 Task: Prepare the "Forgot password" page settings.
Action: Mouse moved to (1294, 94)
Screenshot: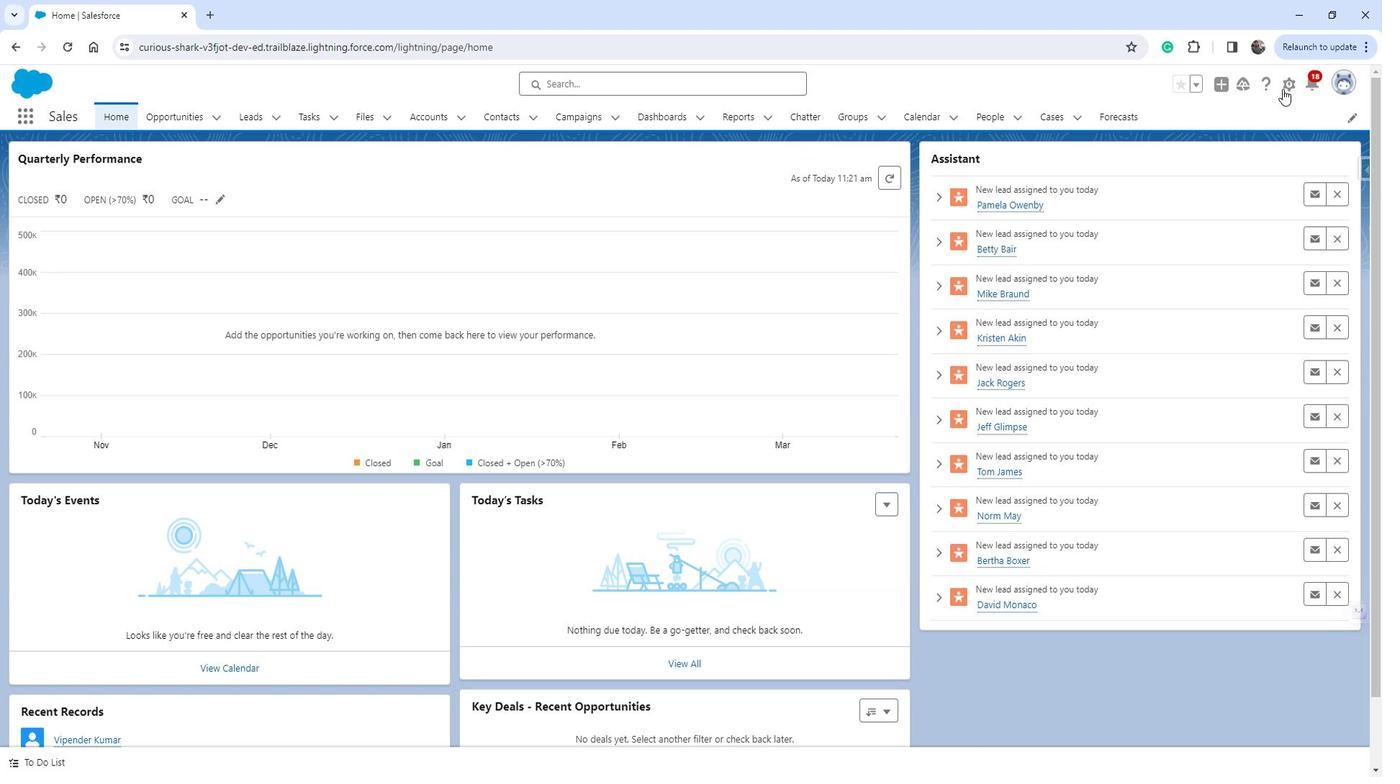
Action: Mouse pressed left at (1294, 94)
Screenshot: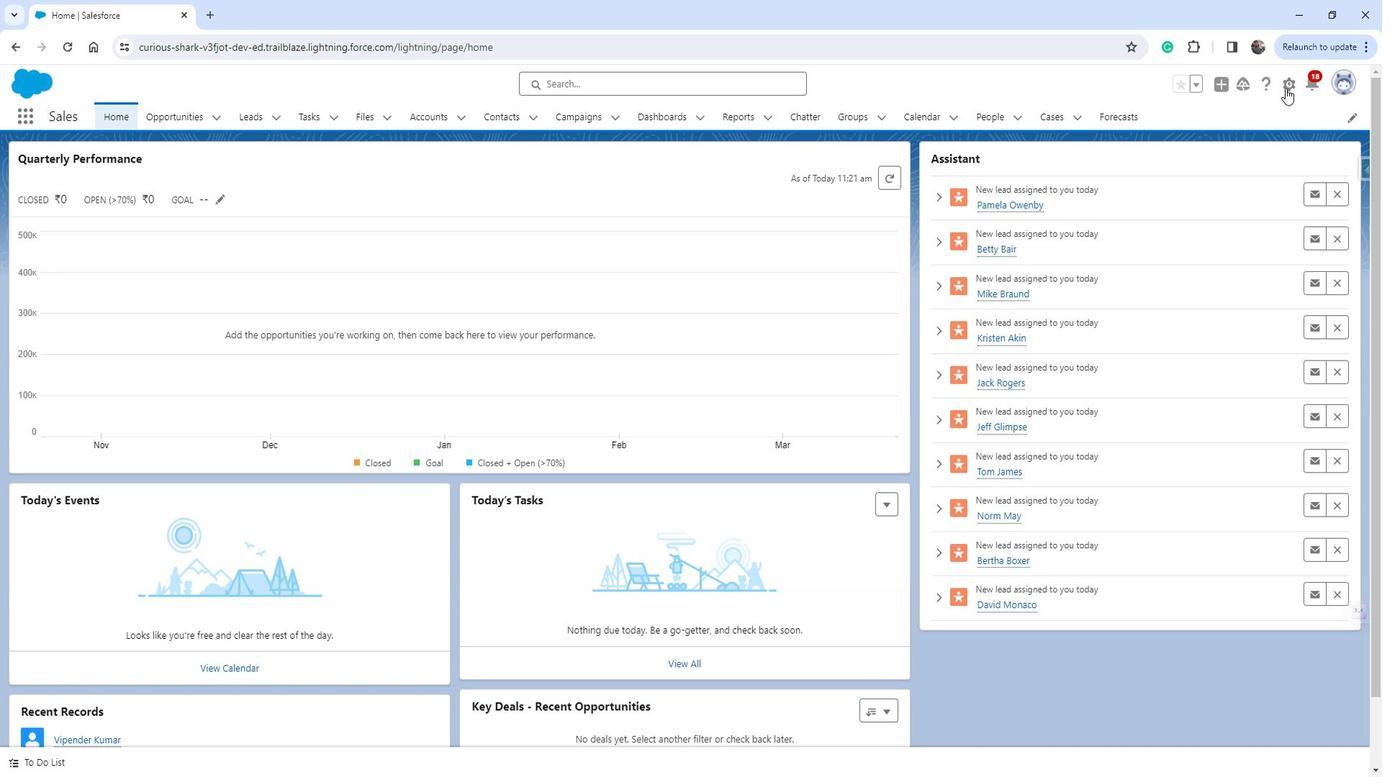 
Action: Mouse moved to (1233, 148)
Screenshot: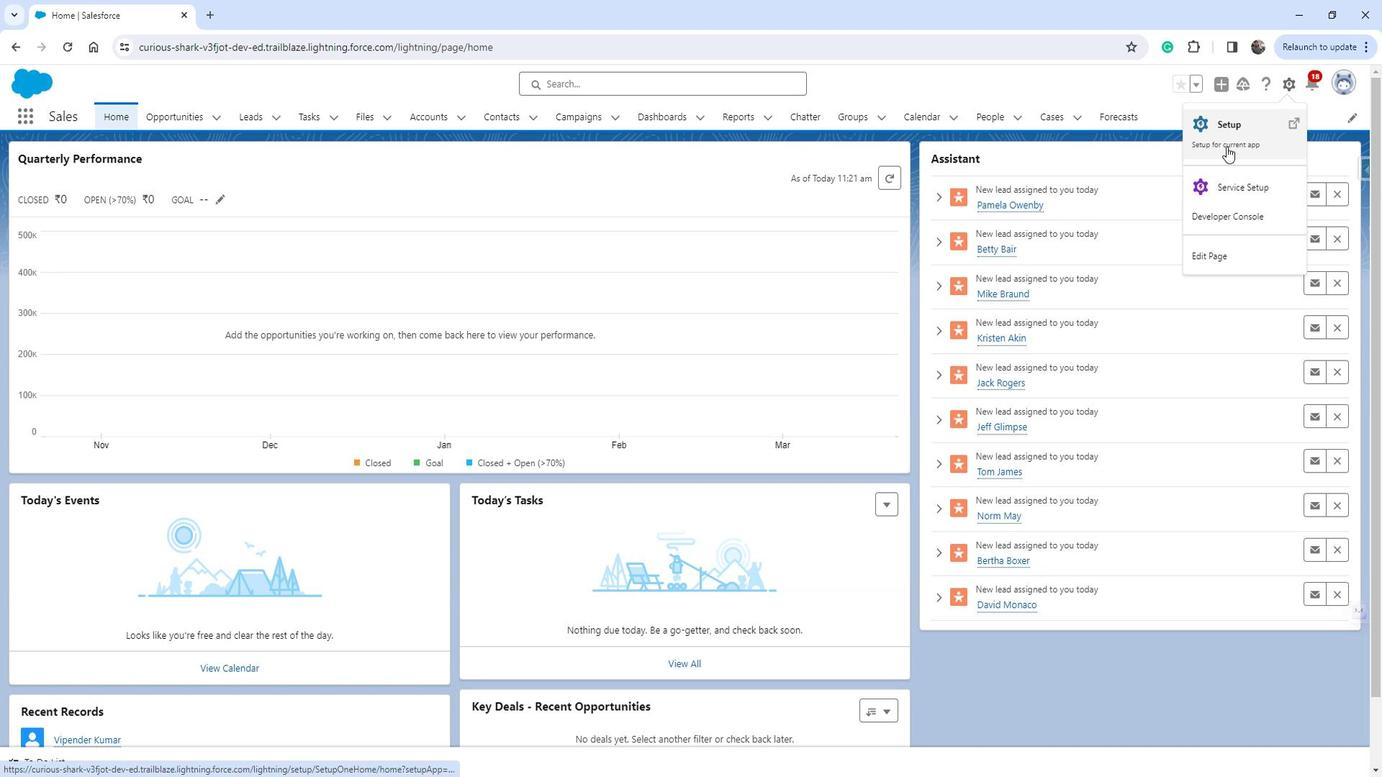 
Action: Mouse pressed left at (1233, 148)
Screenshot: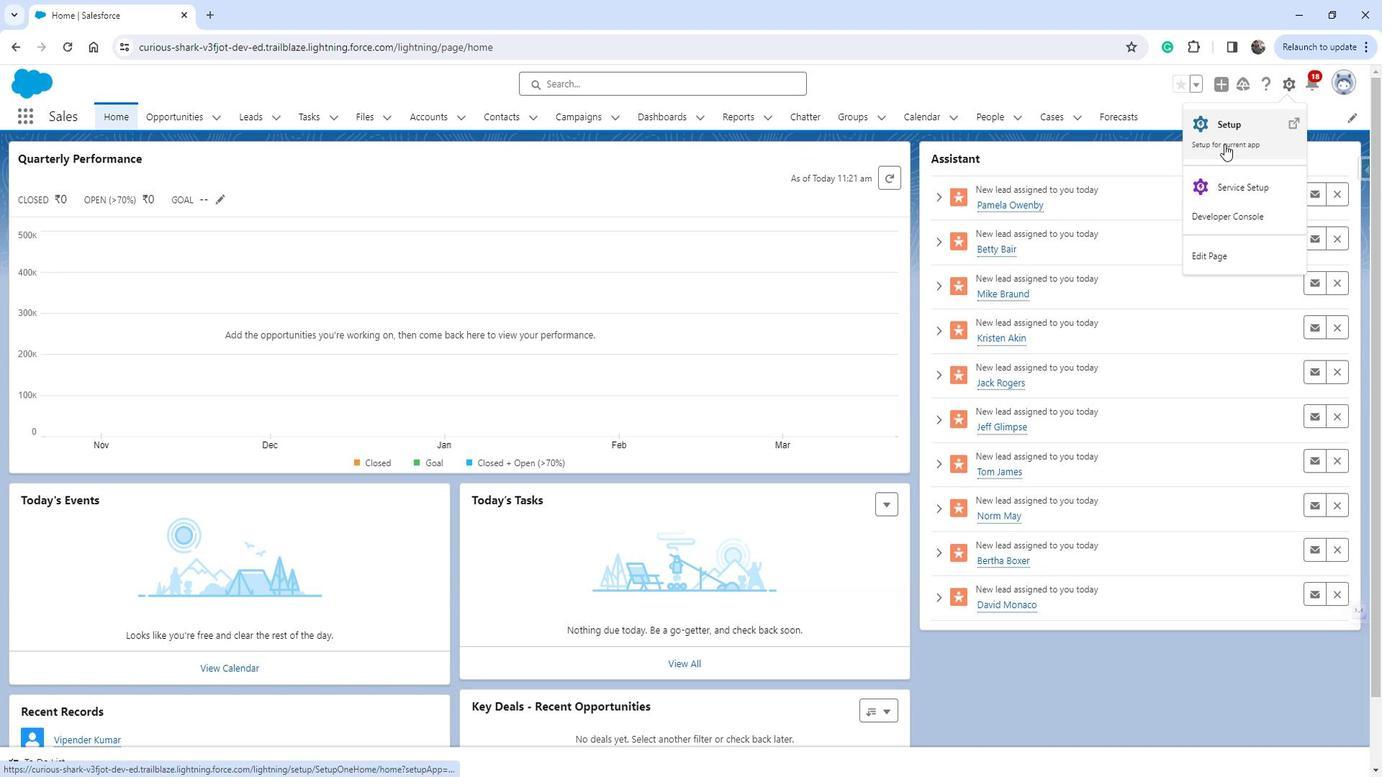 
Action: Mouse moved to (107, 536)
Screenshot: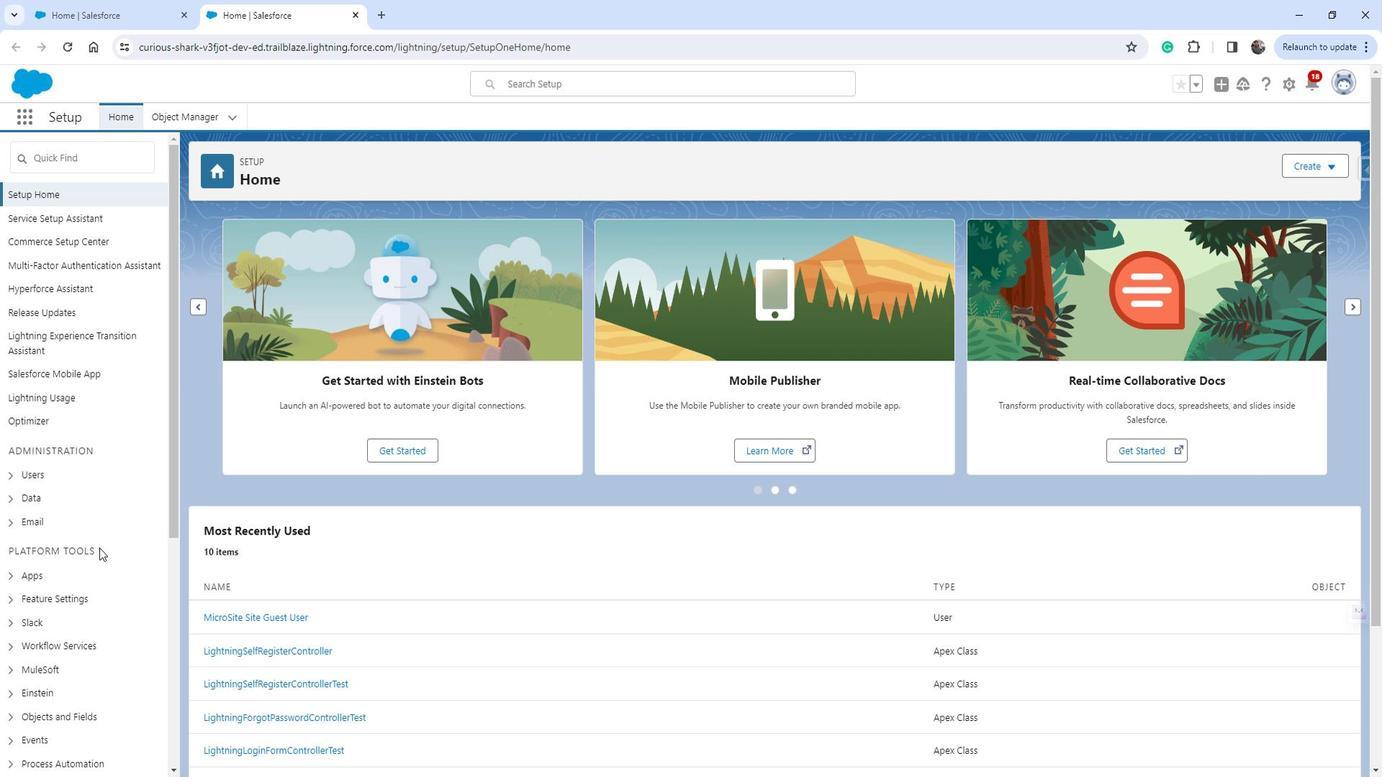 
Action: Mouse scrolled (107, 536) with delta (0, 0)
Screenshot: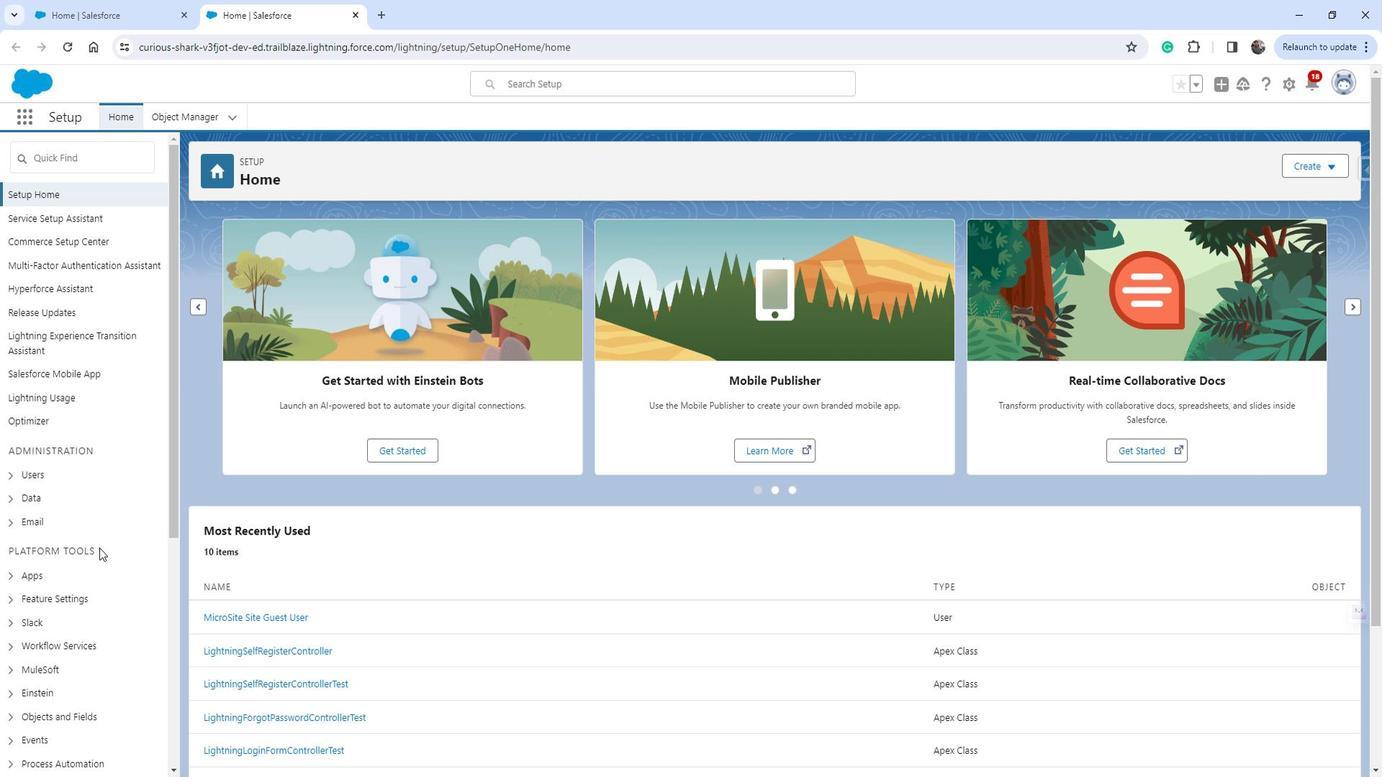 
Action: Mouse moved to (23, 512)
Screenshot: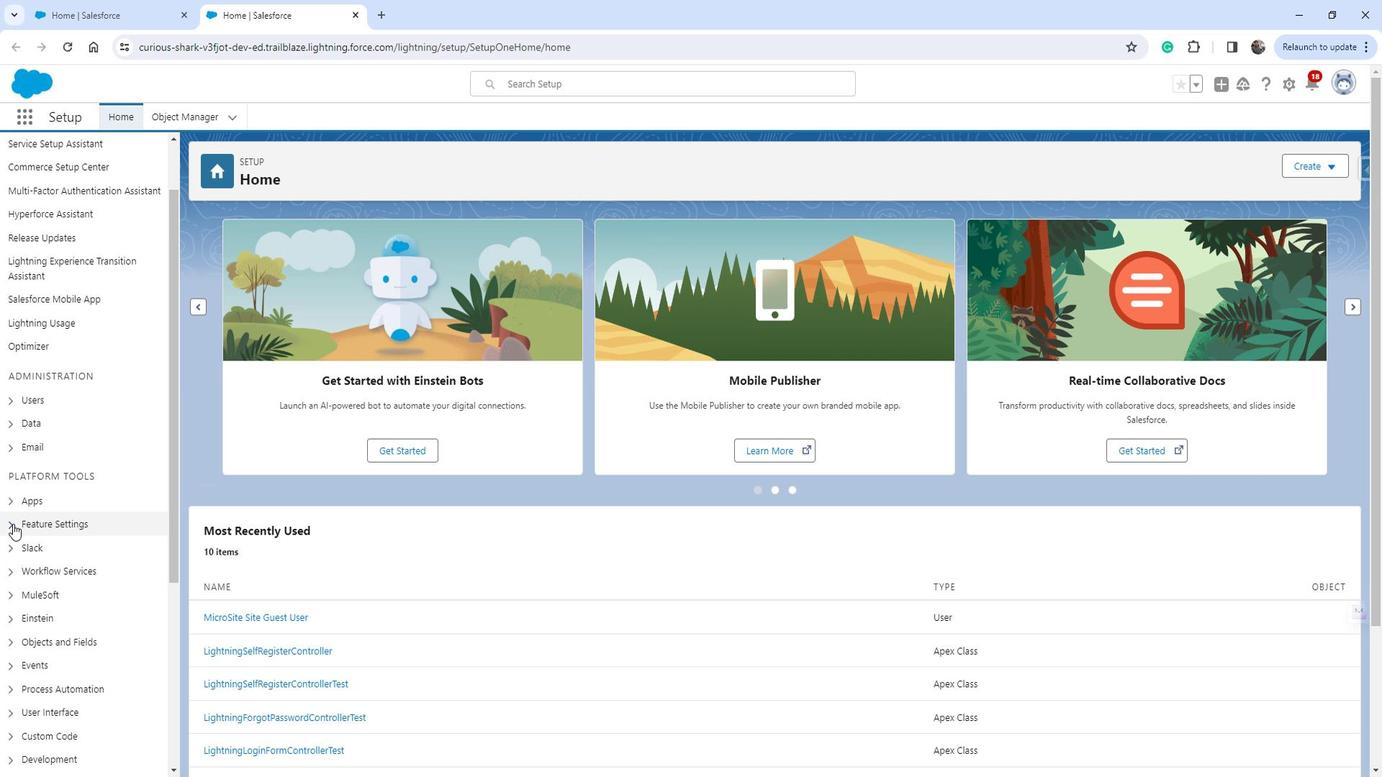 
Action: Mouse pressed left at (23, 512)
Screenshot: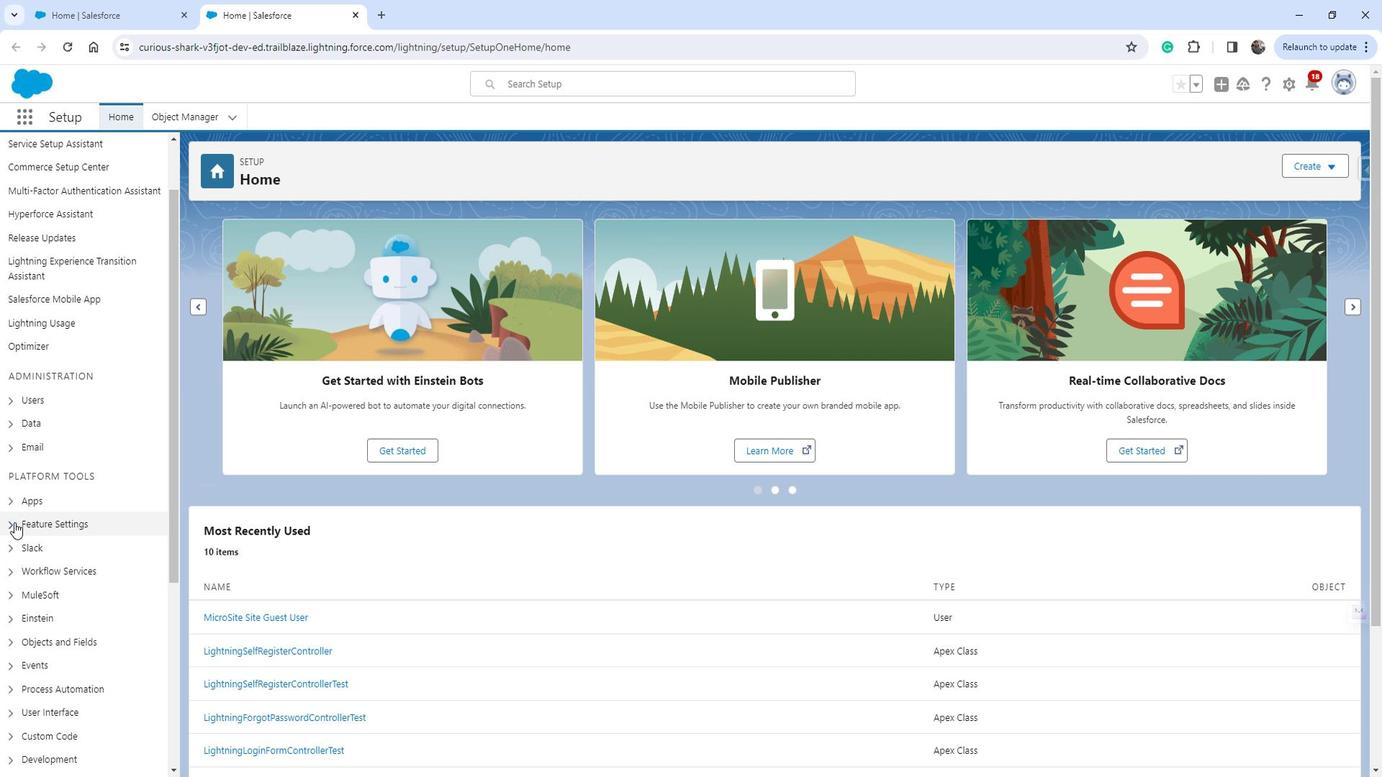 
Action: Mouse moved to (34, 624)
Screenshot: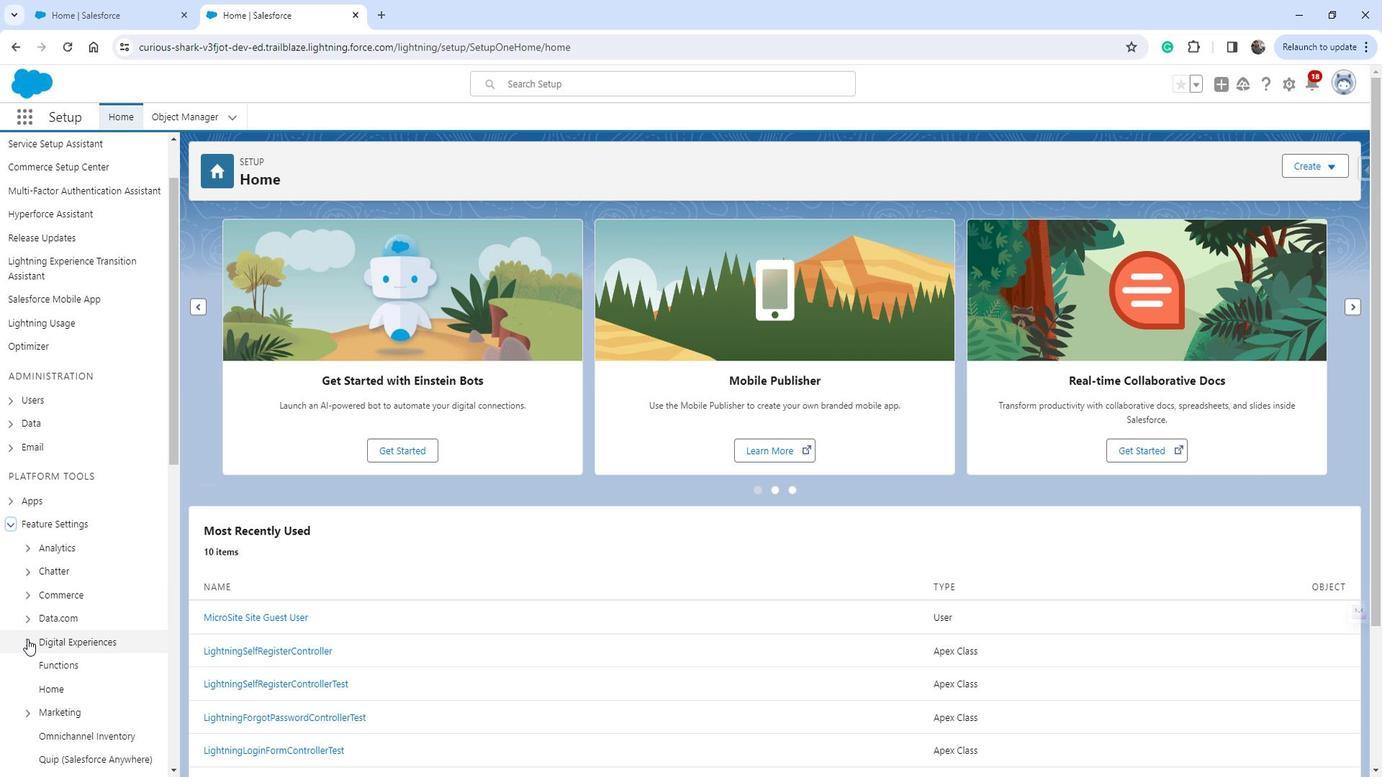 
Action: Mouse pressed left at (34, 624)
Screenshot: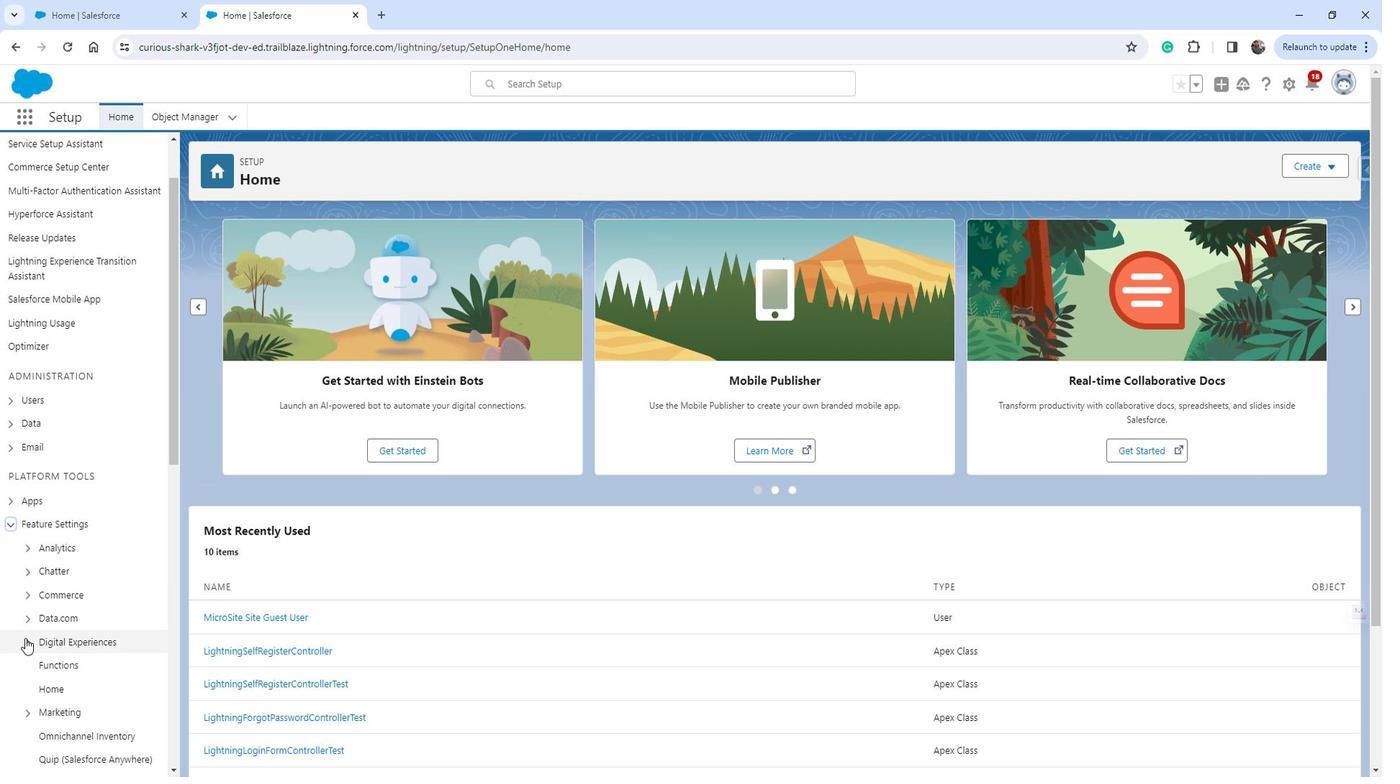 
Action: Mouse moved to (120, 607)
Screenshot: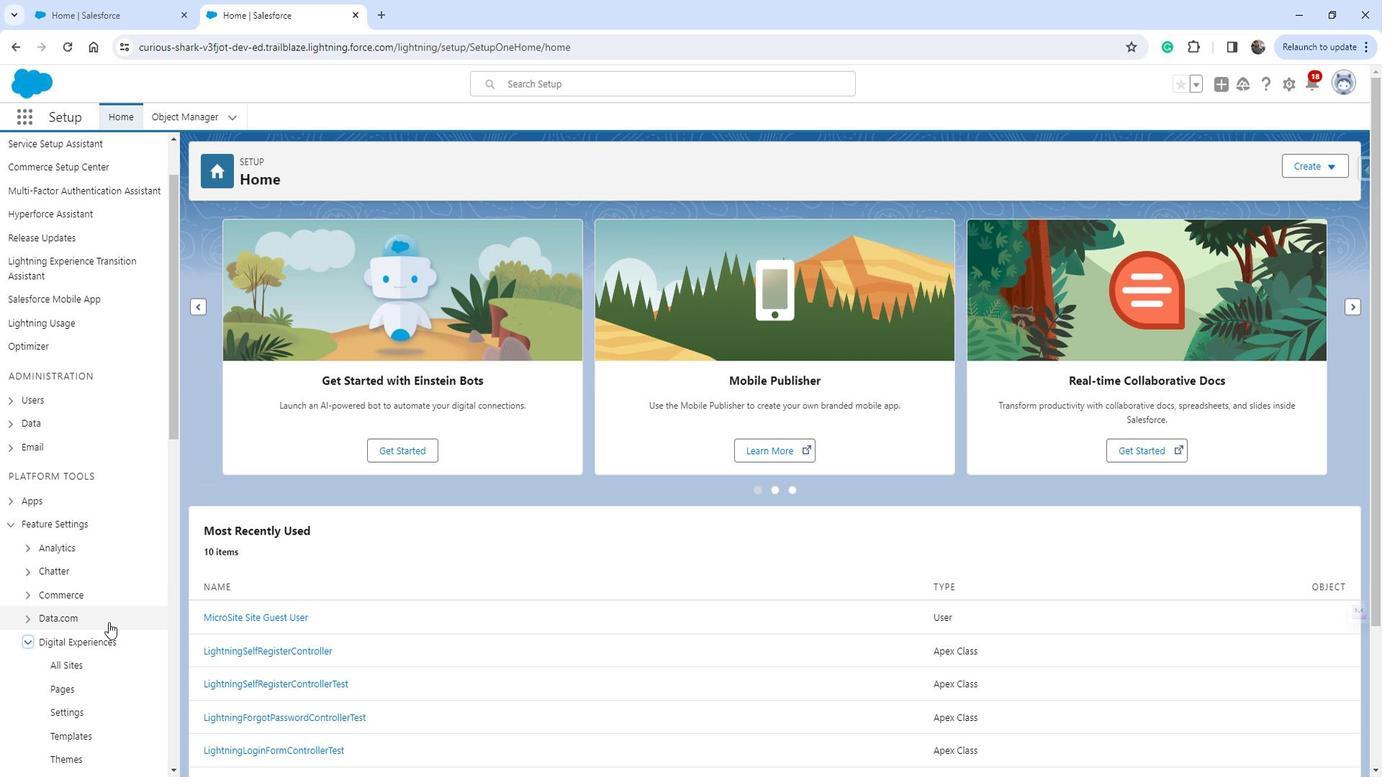 
Action: Mouse scrolled (120, 606) with delta (0, 0)
Screenshot: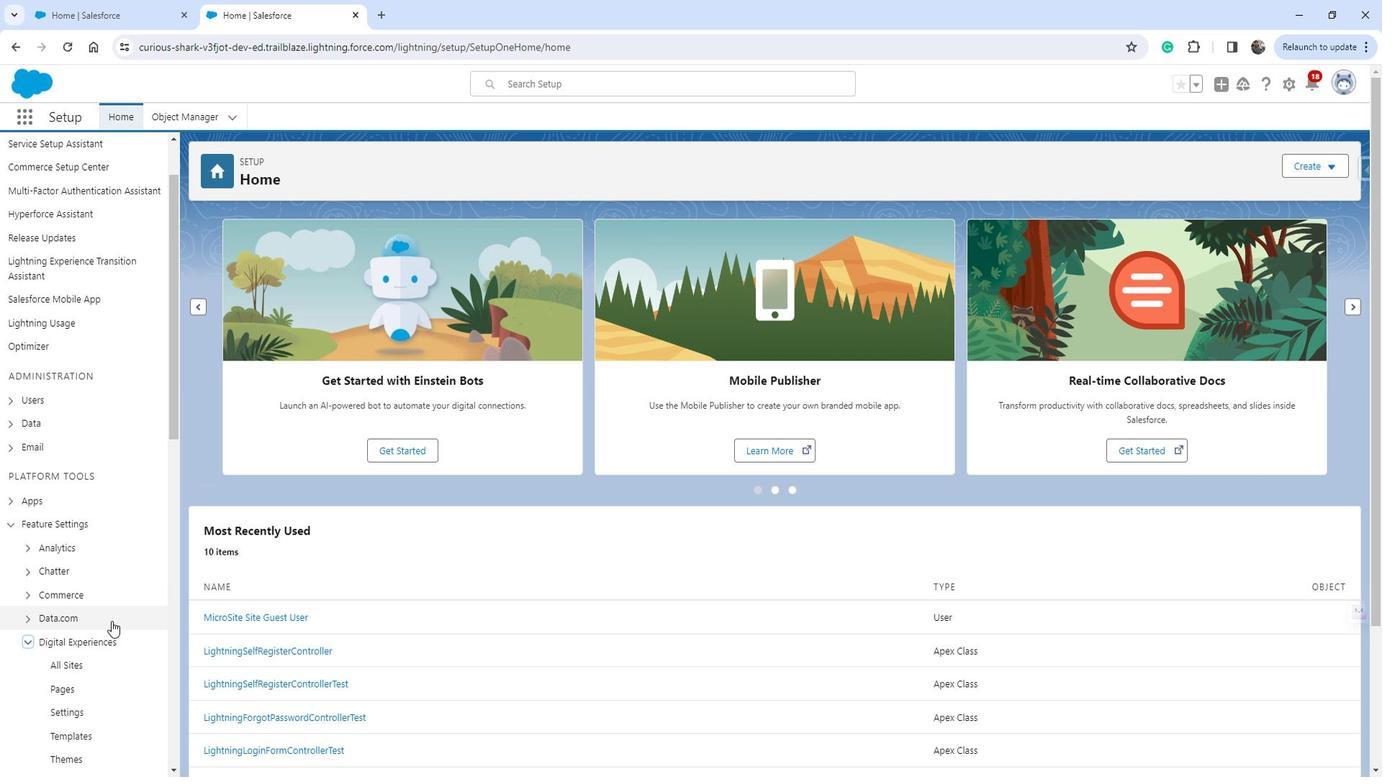 
Action: Mouse scrolled (120, 606) with delta (0, 0)
Screenshot: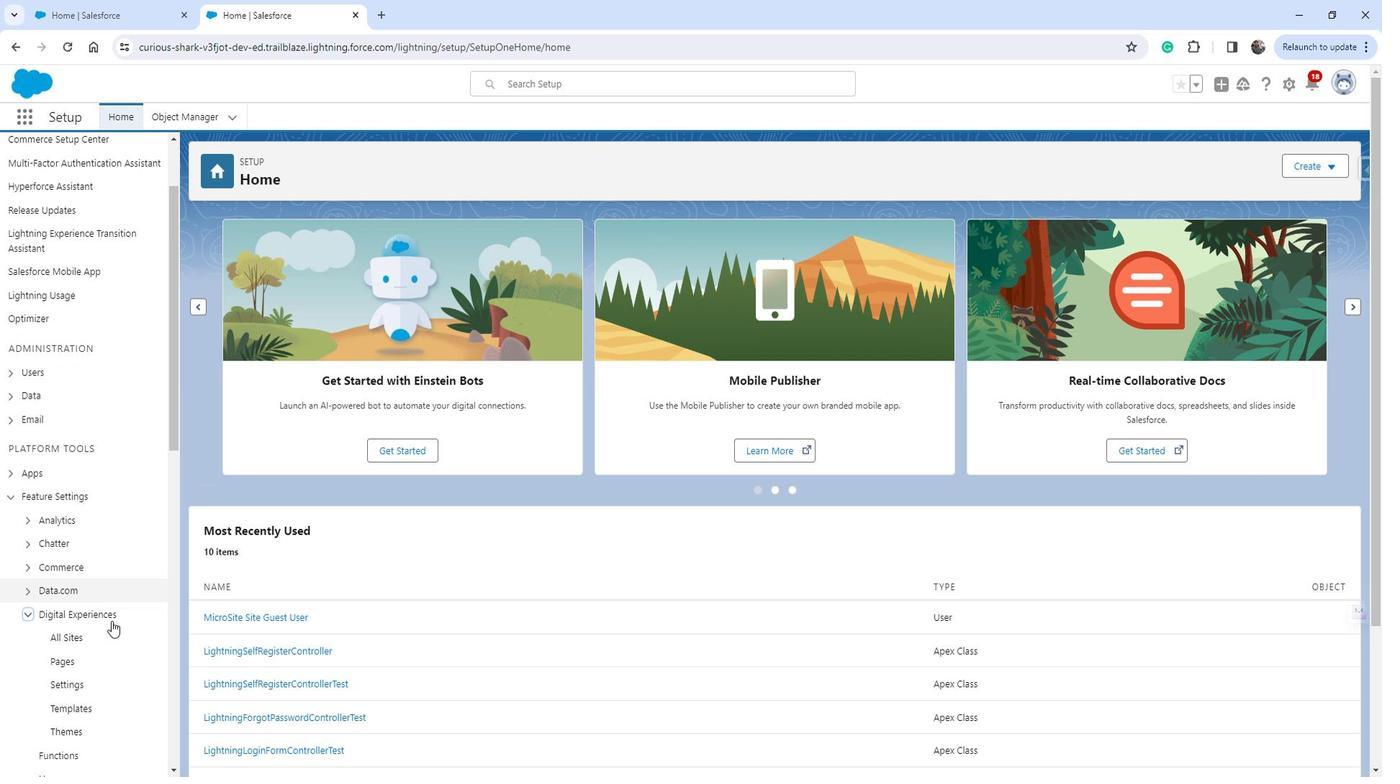 
Action: Mouse moved to (77, 506)
Screenshot: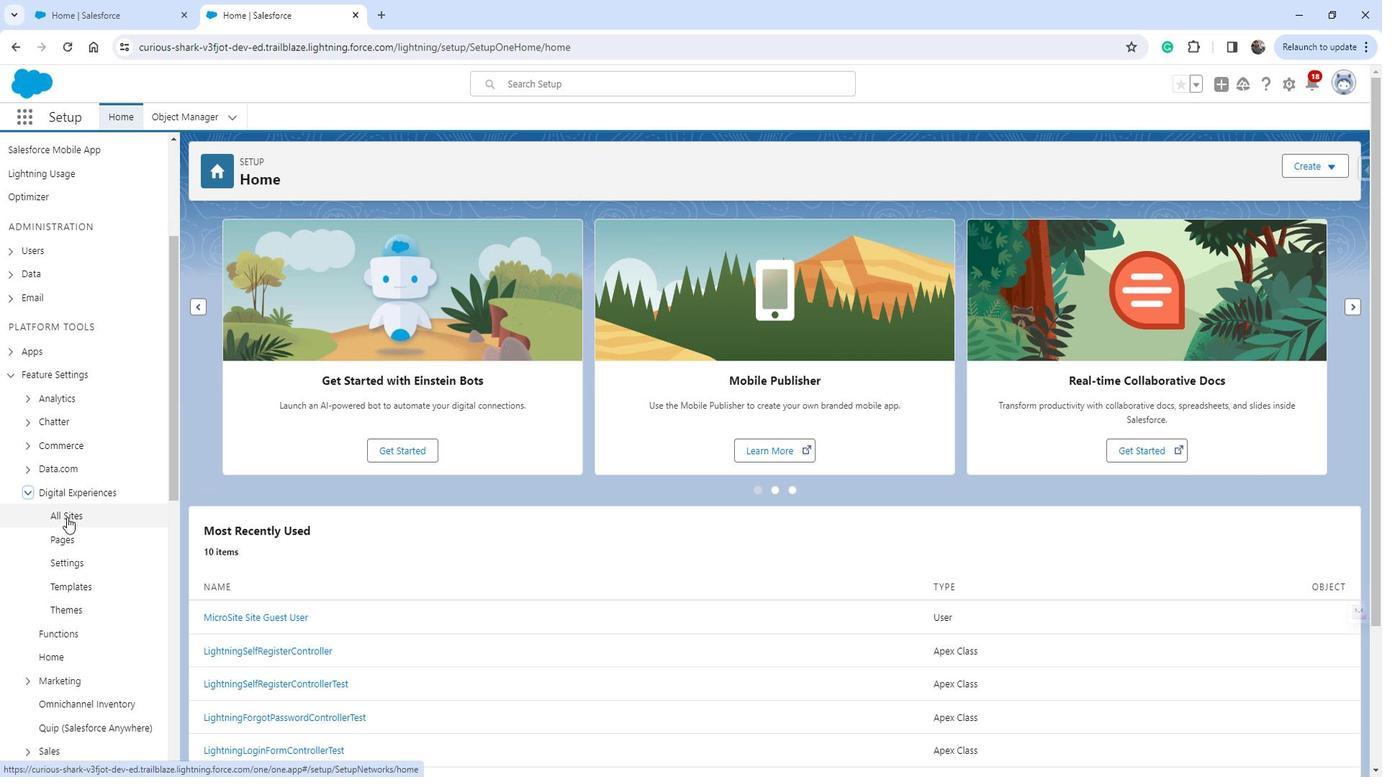 
Action: Mouse pressed left at (77, 506)
Screenshot: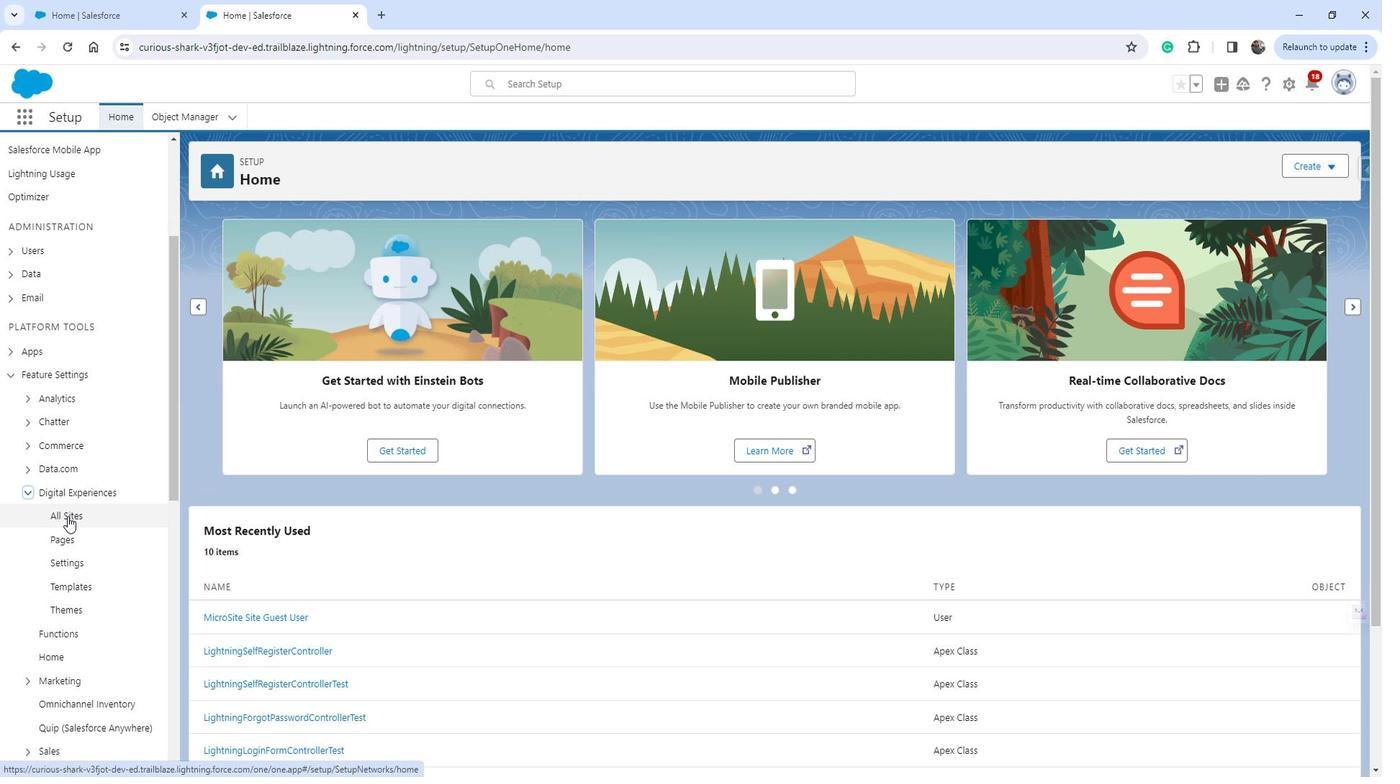 
Action: Mouse moved to (246, 340)
Screenshot: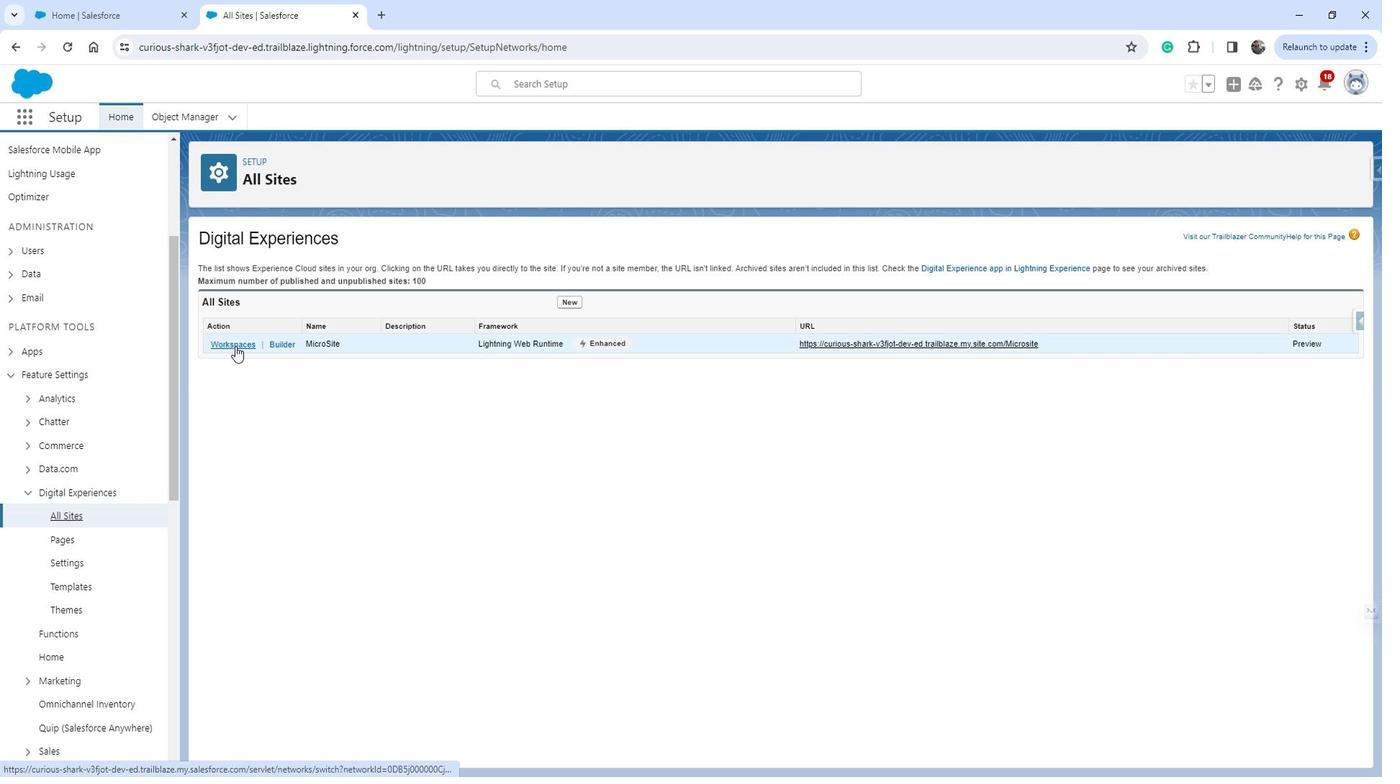 
Action: Mouse pressed left at (246, 340)
Screenshot: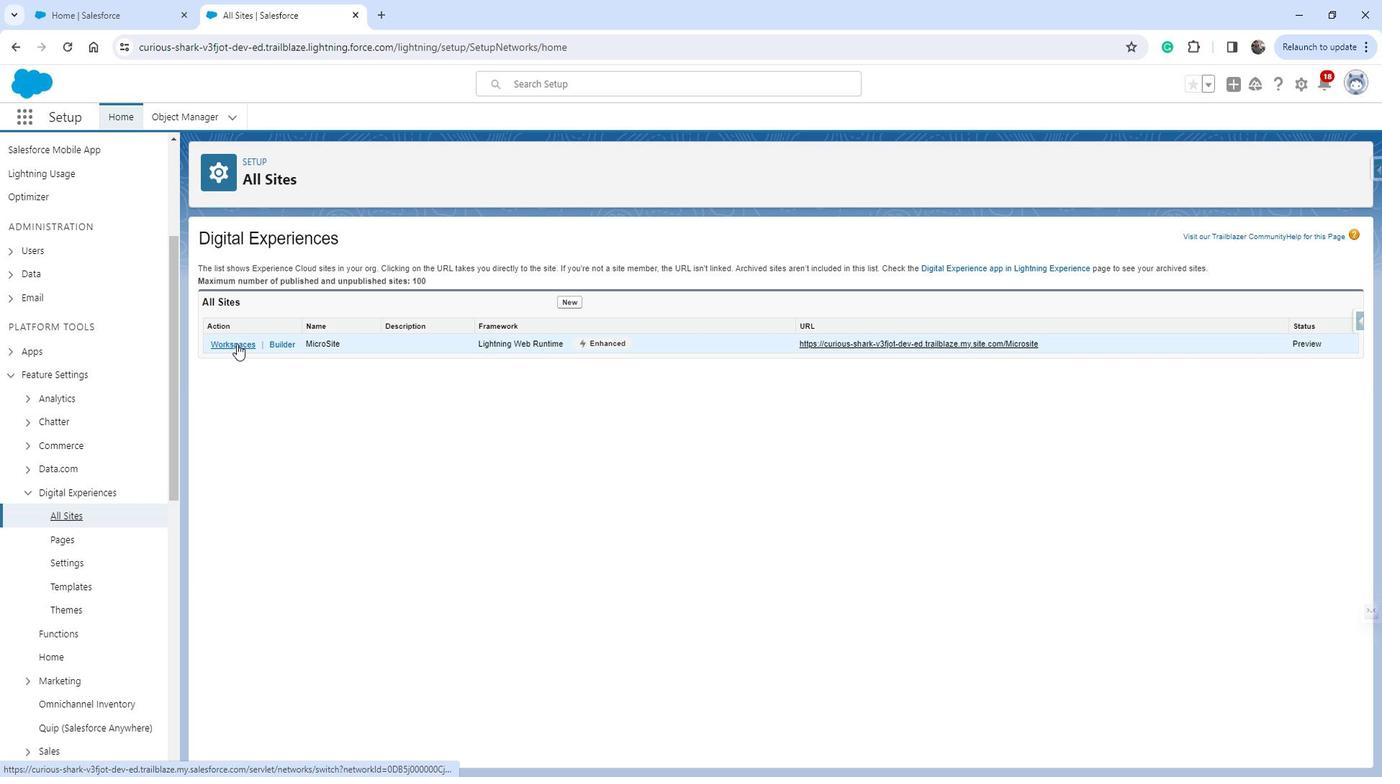 
Action: Mouse moved to (154, 347)
Screenshot: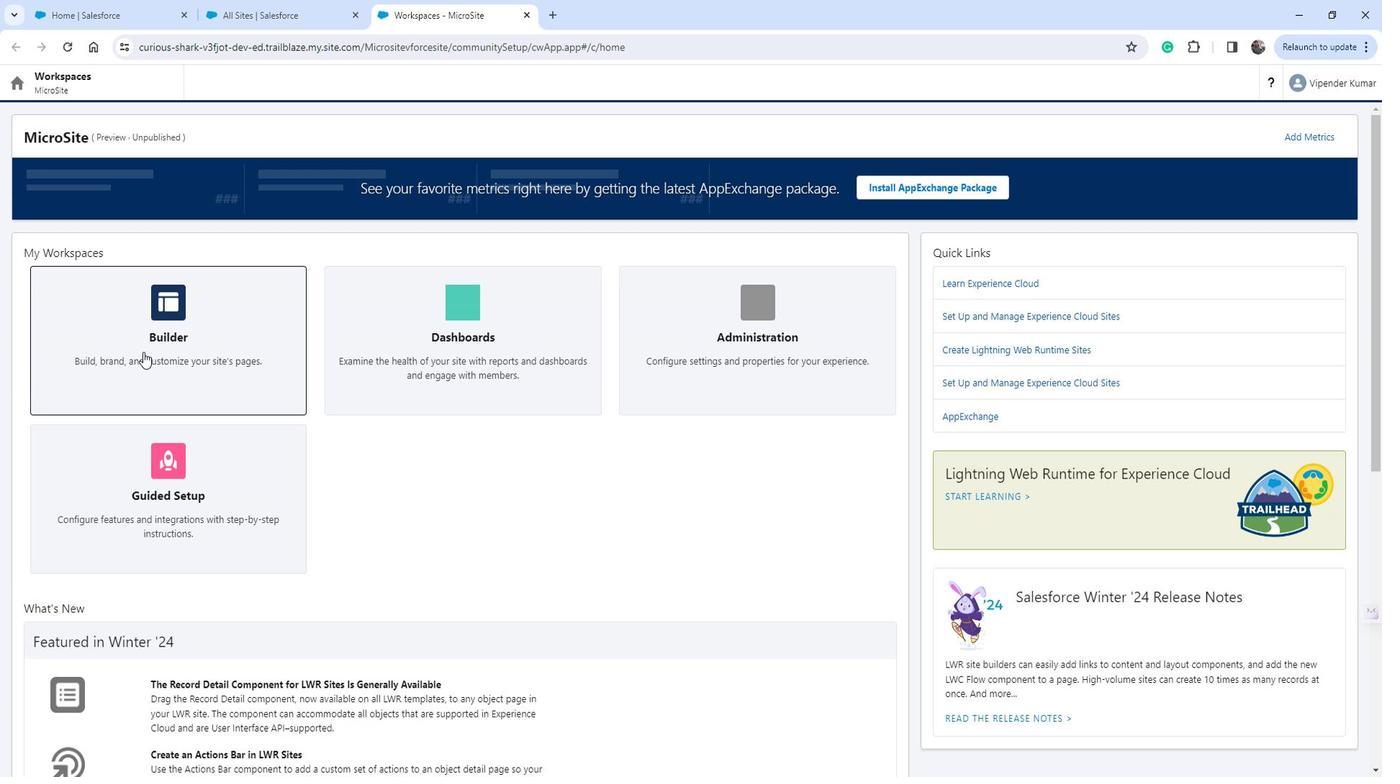 
Action: Mouse pressed left at (154, 347)
Screenshot: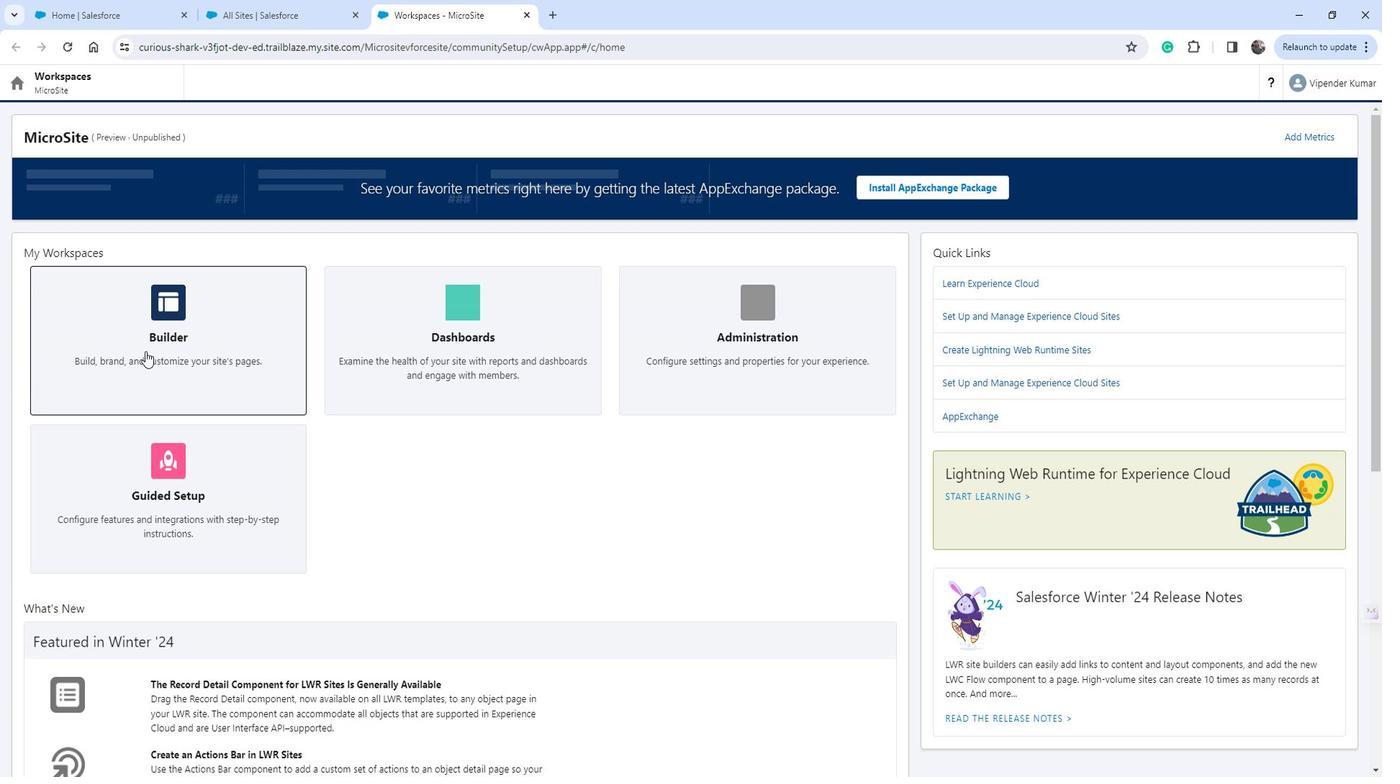 
Action: Mouse moved to (280, 89)
Screenshot: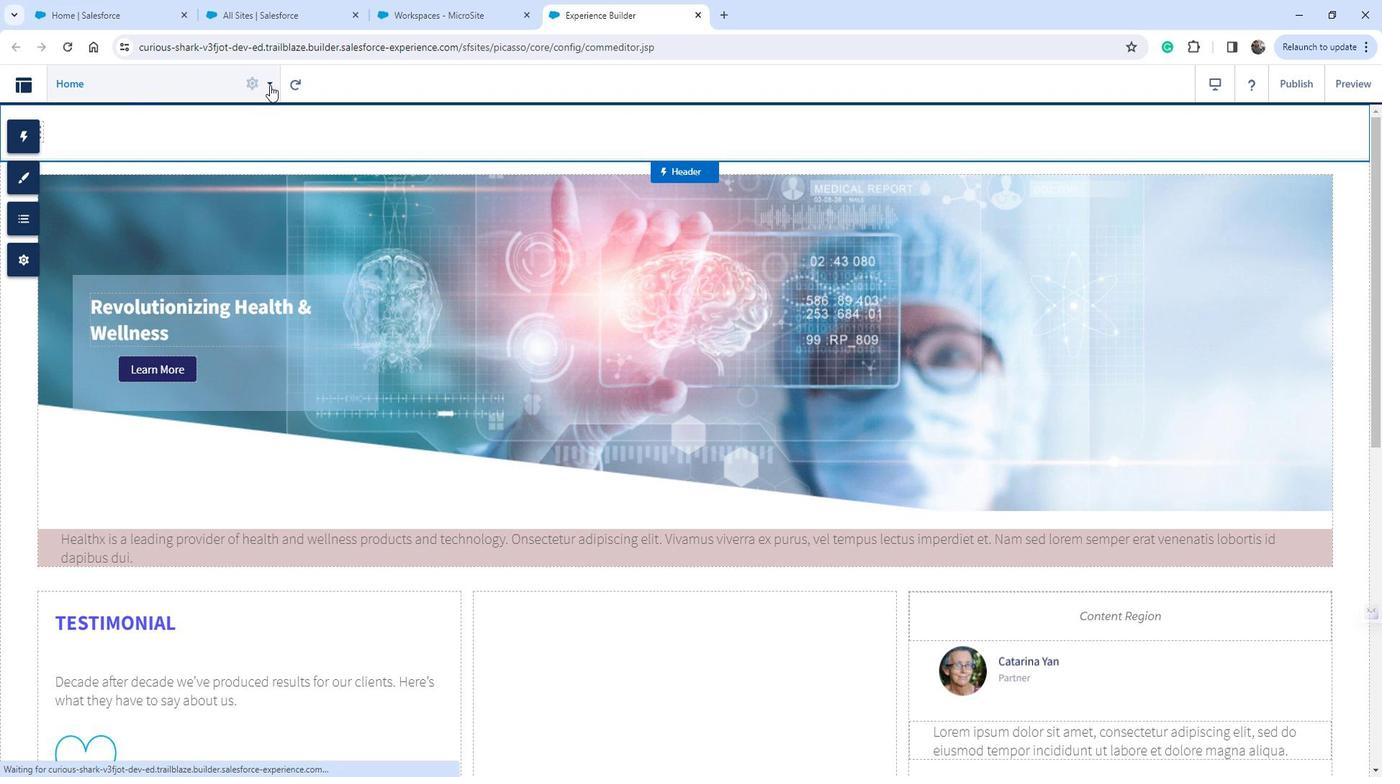 
Action: Mouse pressed left at (280, 89)
Screenshot: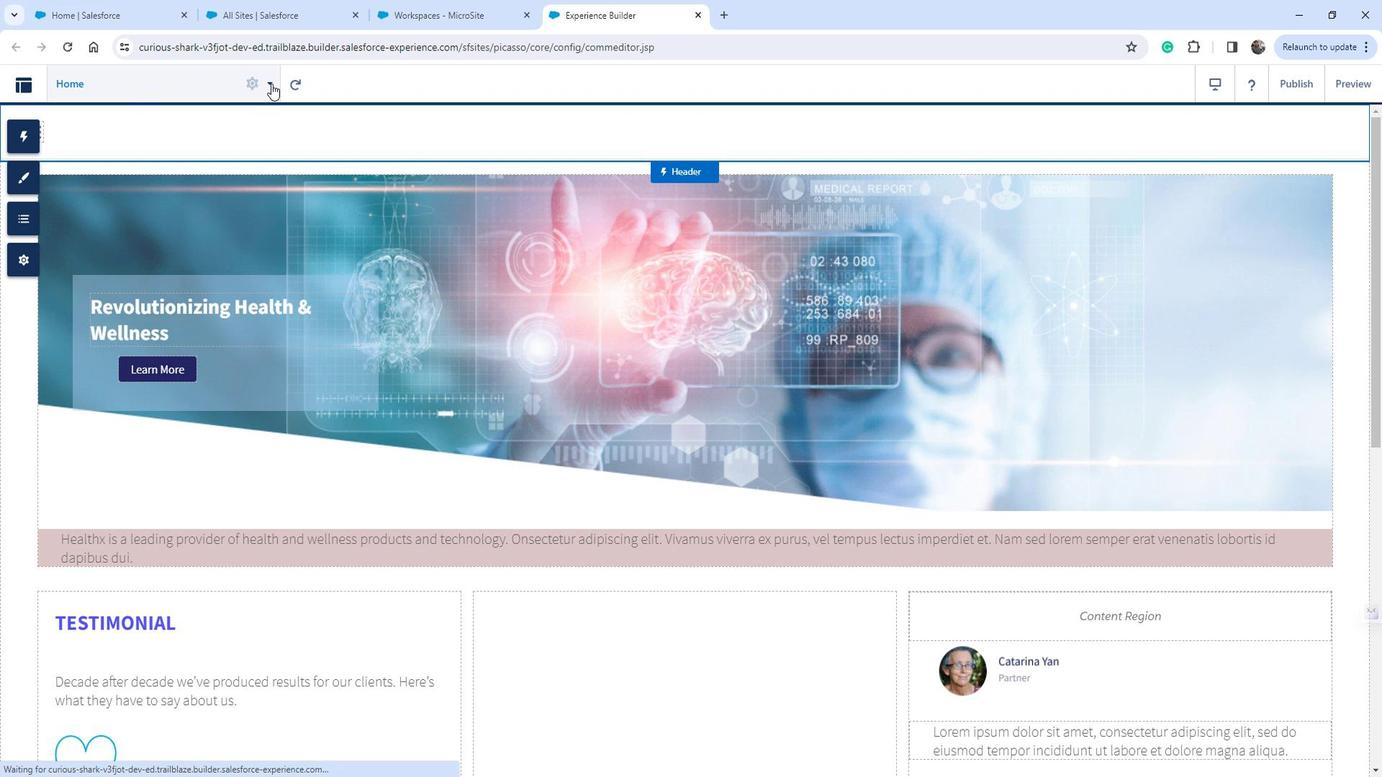 
Action: Mouse moved to (72, 274)
Screenshot: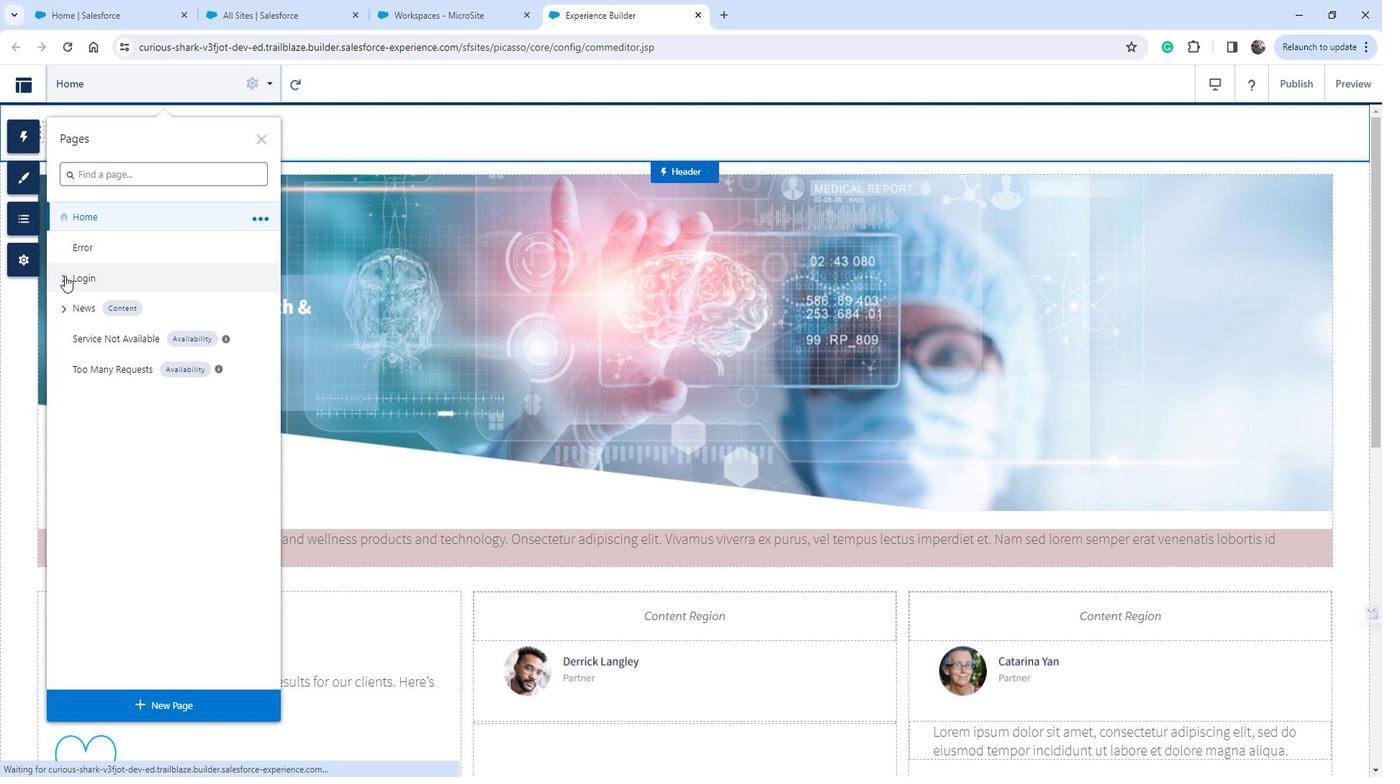 
Action: Mouse pressed left at (72, 274)
Screenshot: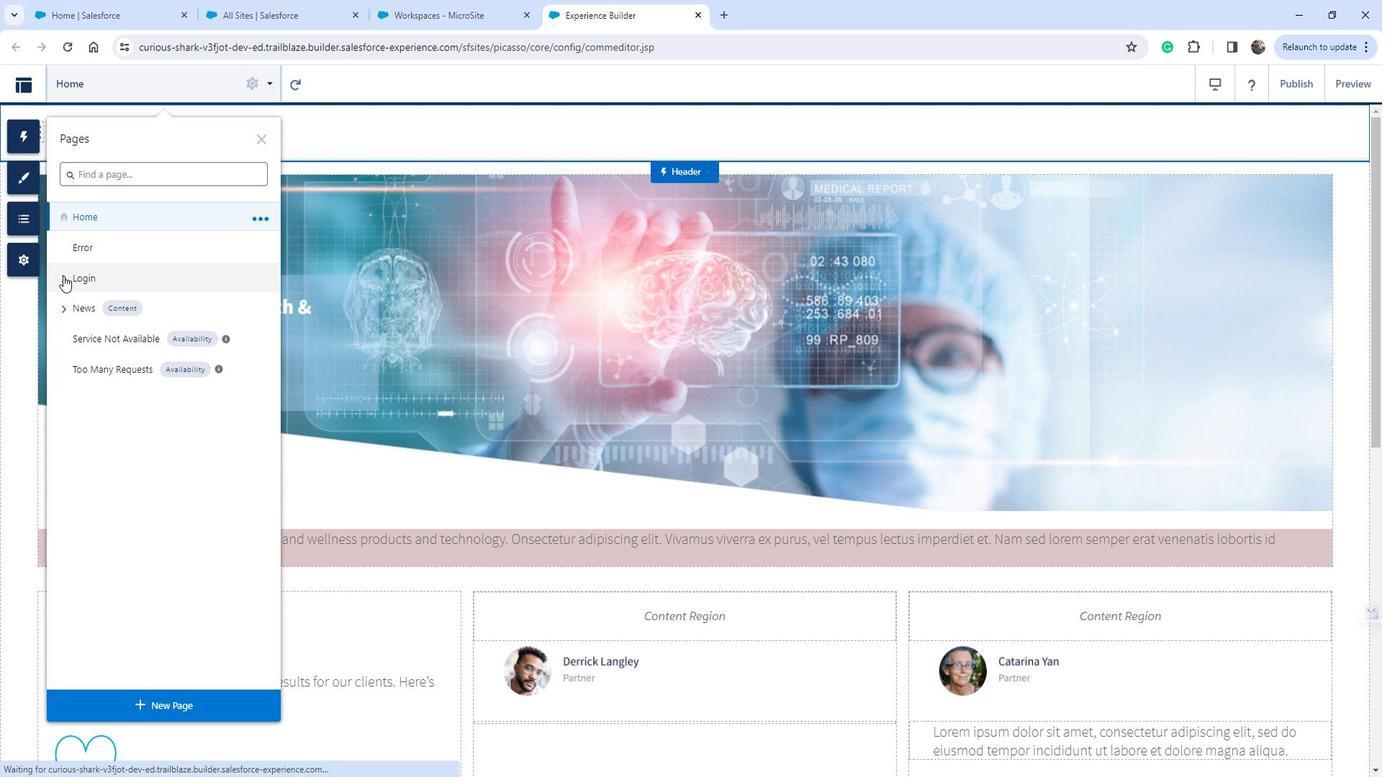 
Action: Mouse moved to (264, 331)
Screenshot: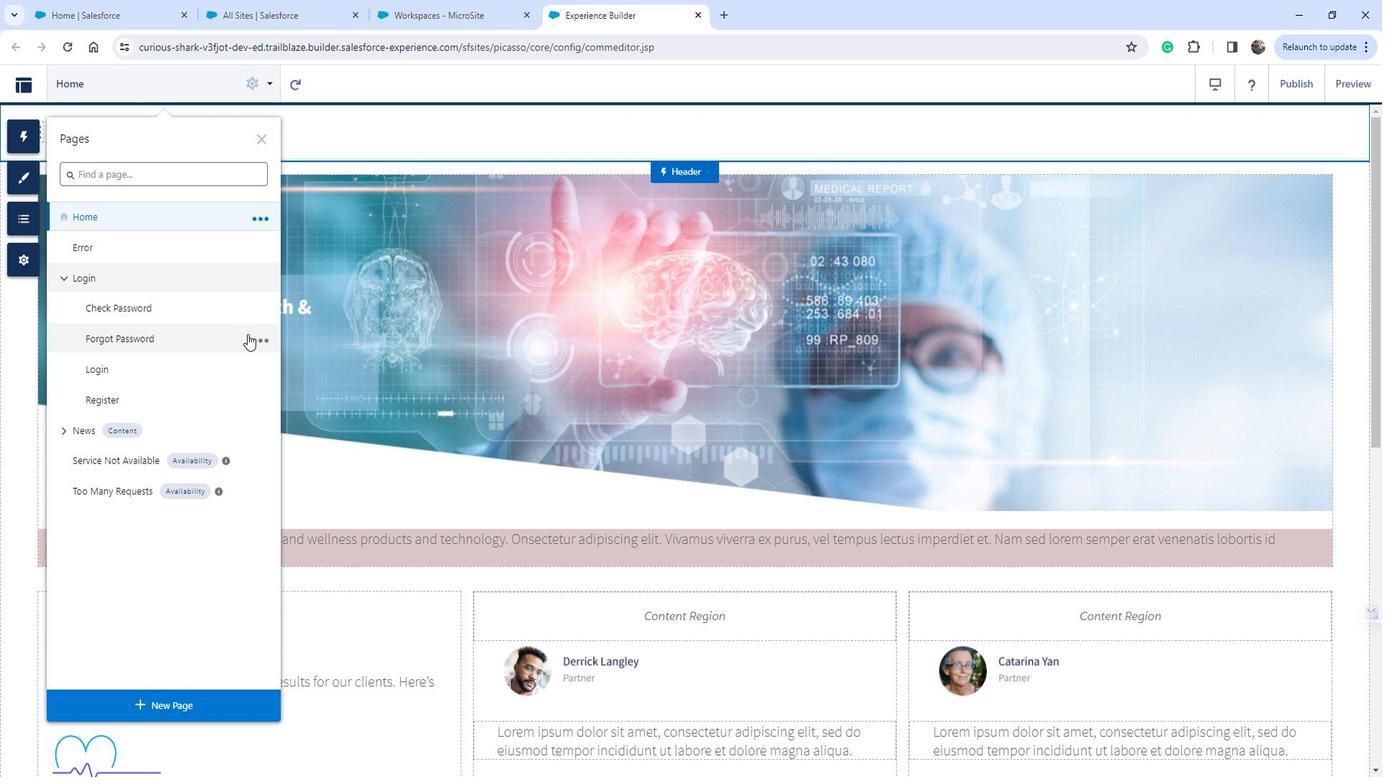 
Action: Mouse pressed left at (264, 331)
Screenshot: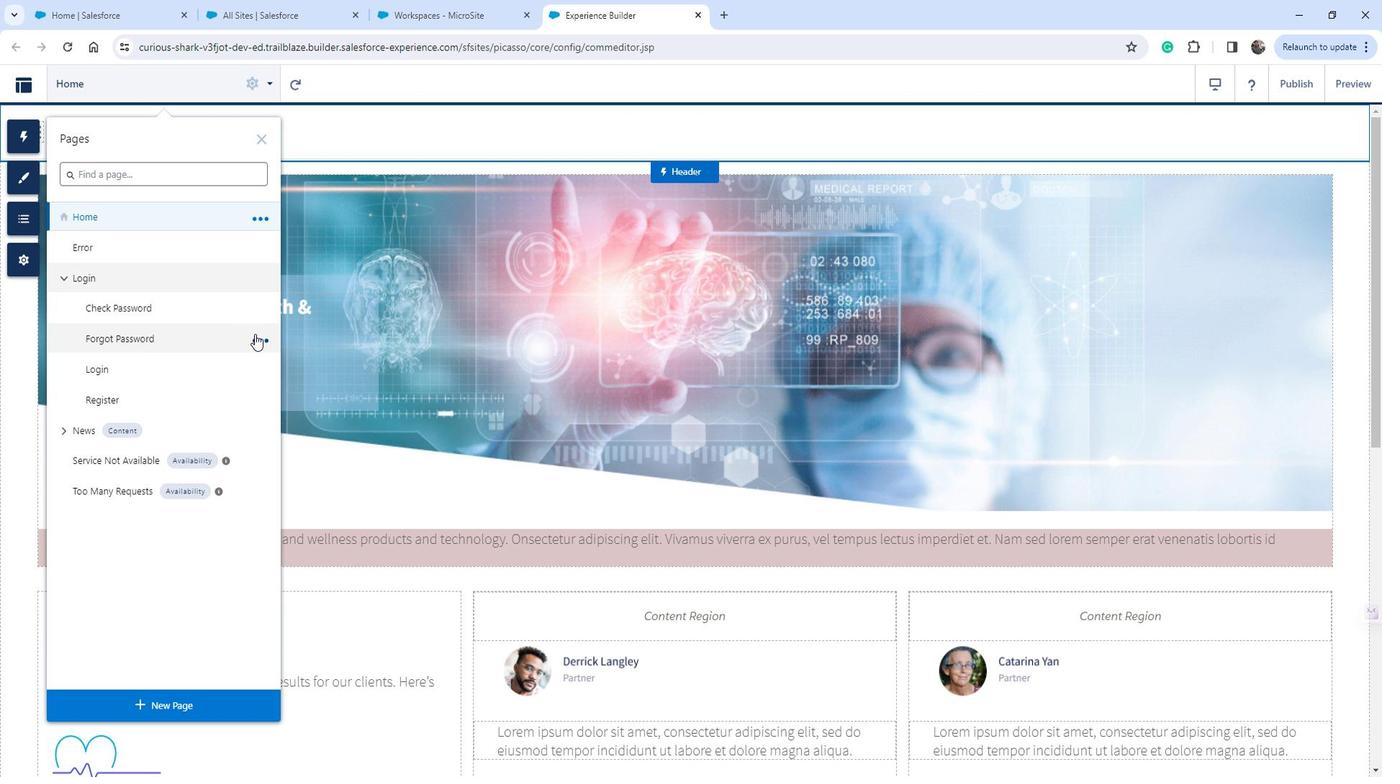 
Action: Mouse moved to (366, 334)
Screenshot: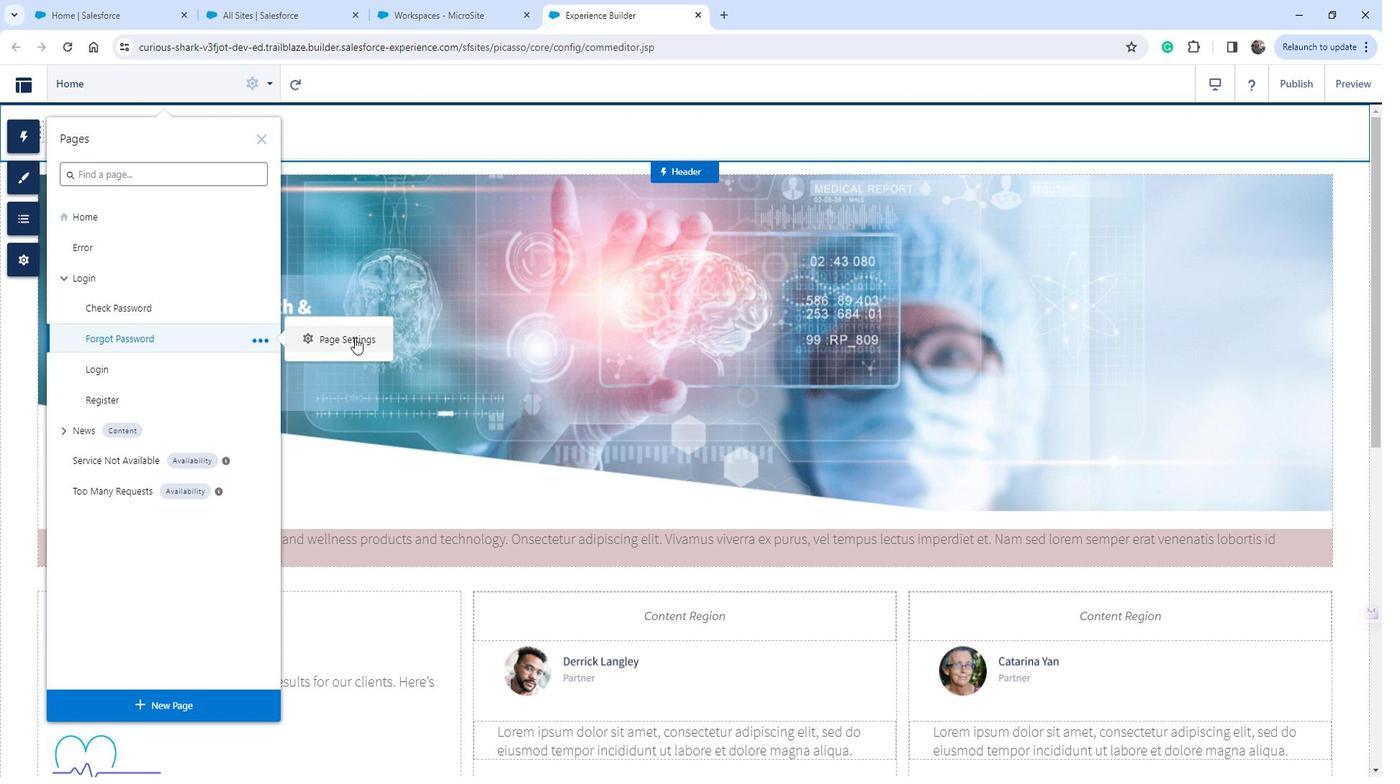 
Action: Mouse pressed left at (366, 334)
Screenshot: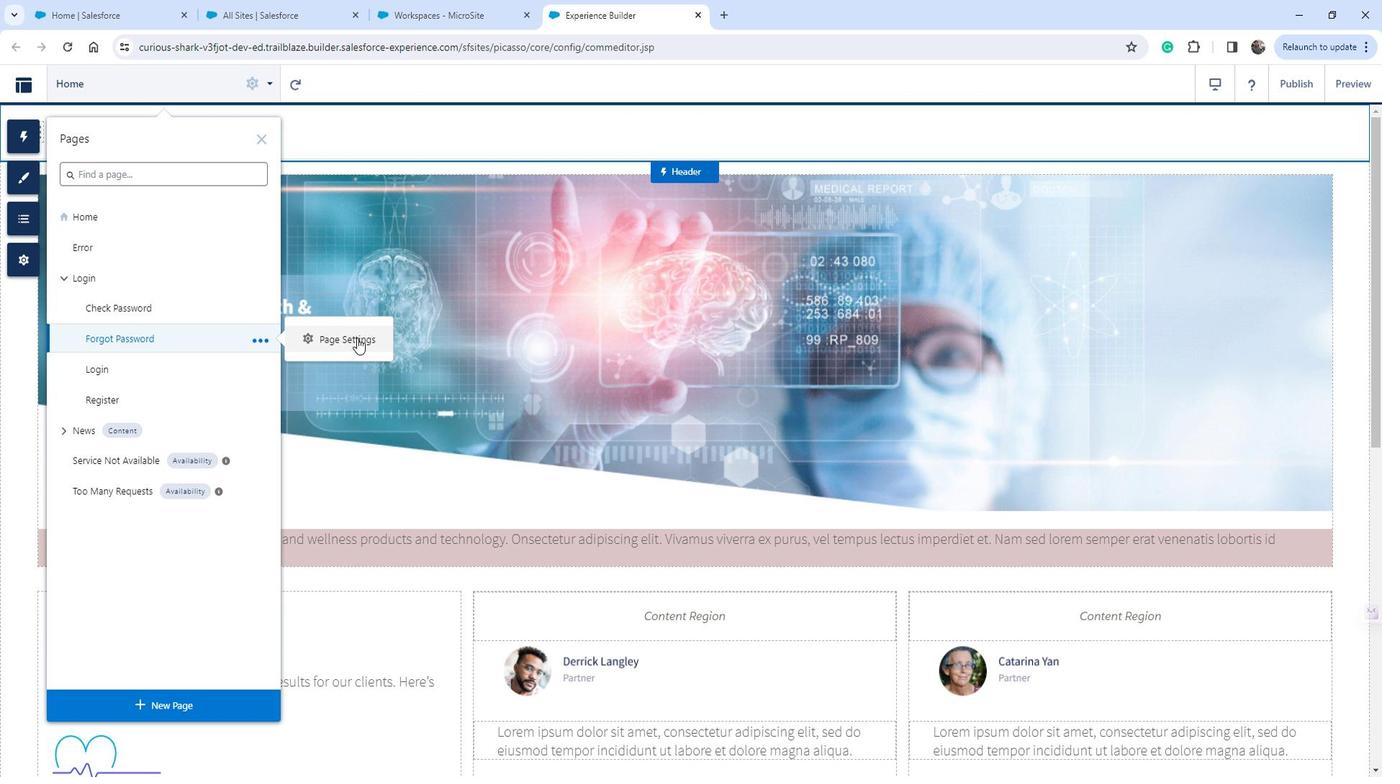 
Action: Mouse moved to (506, 395)
Screenshot: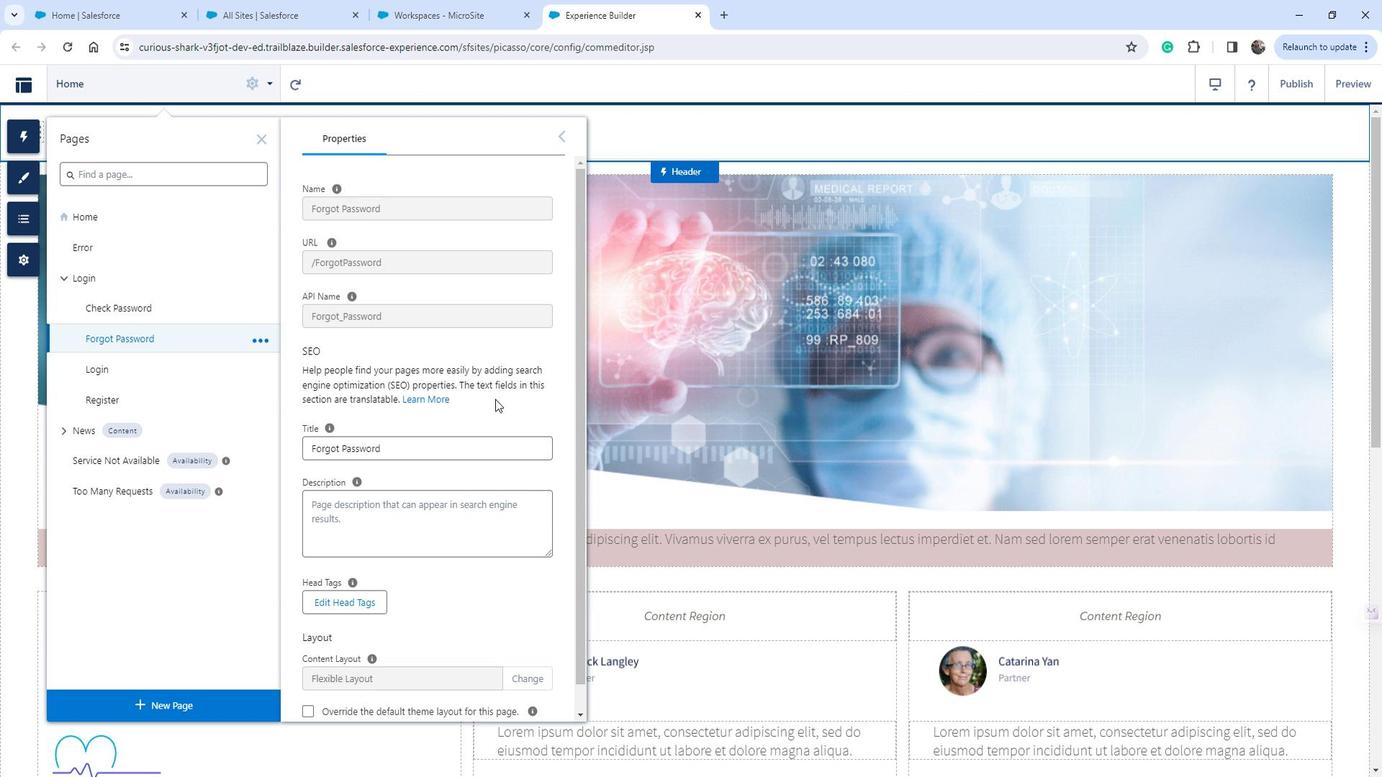 
Action: Mouse scrolled (506, 395) with delta (0, 0)
Screenshot: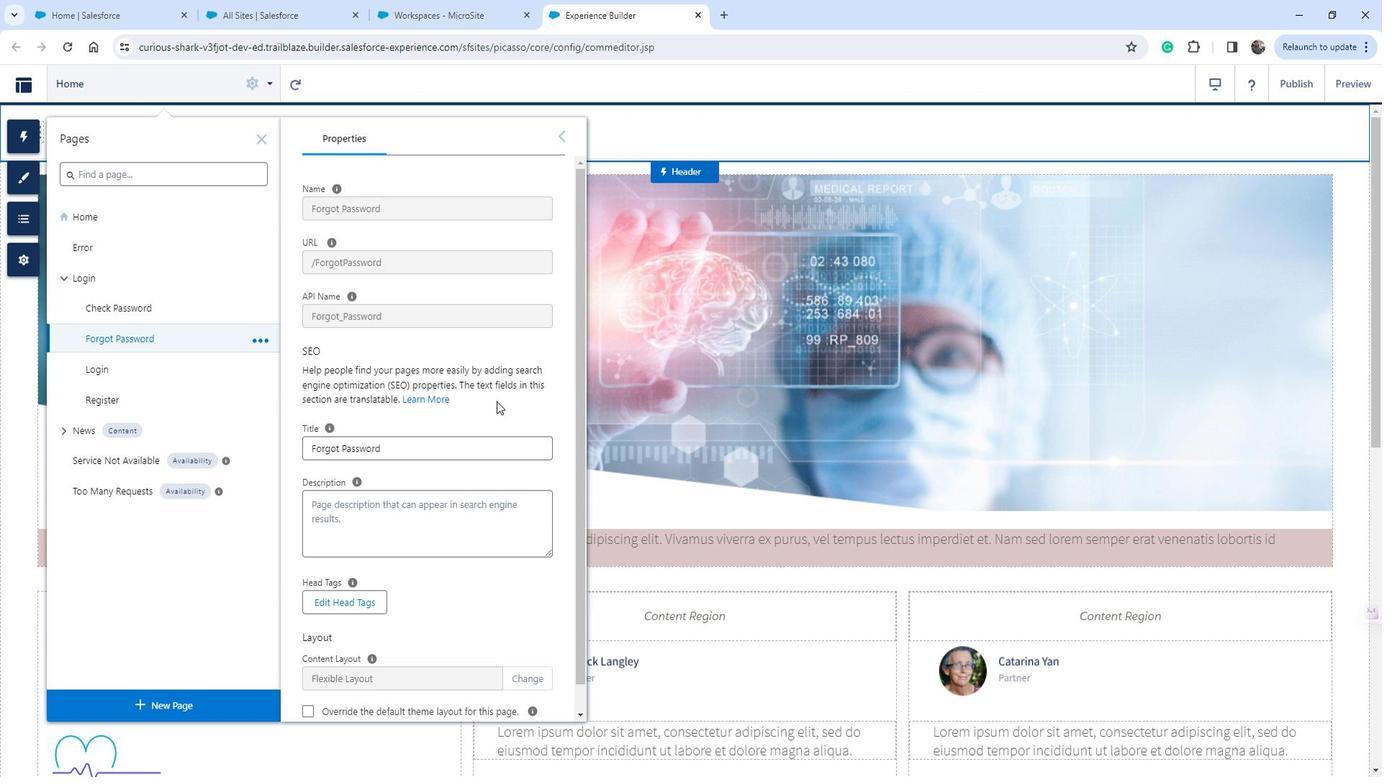 
Action: Mouse scrolled (506, 395) with delta (0, 0)
Screenshot: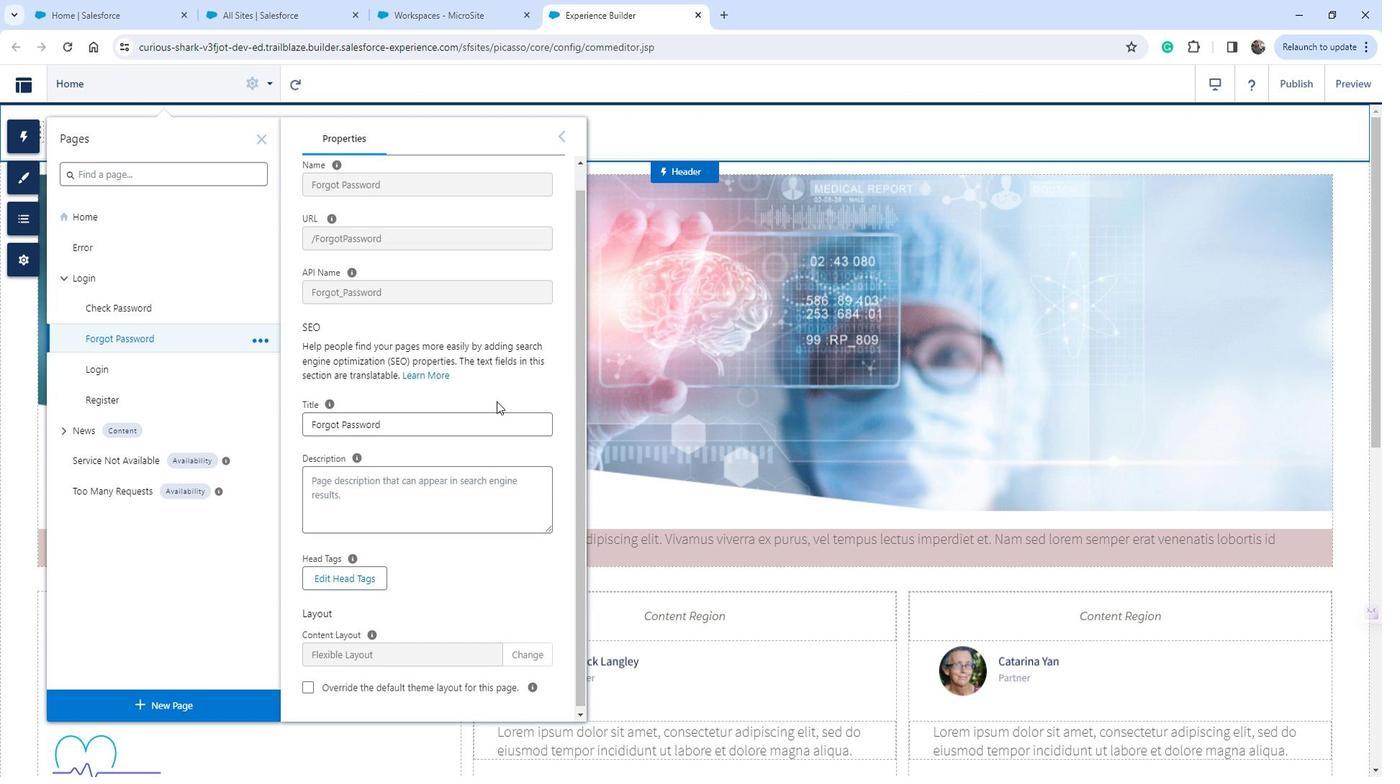 
Action: Mouse moved to (368, 671)
Screenshot: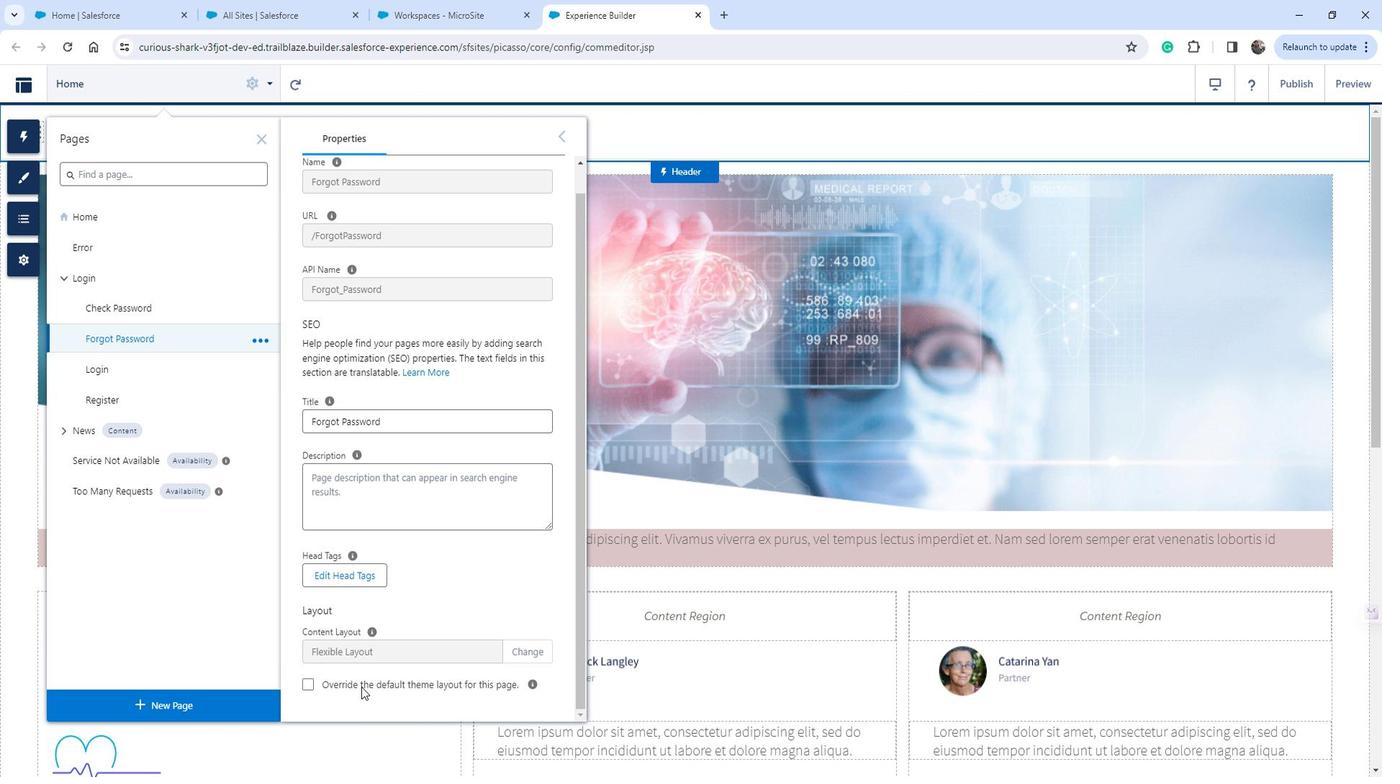 
Action: Mouse pressed left at (368, 671)
Screenshot: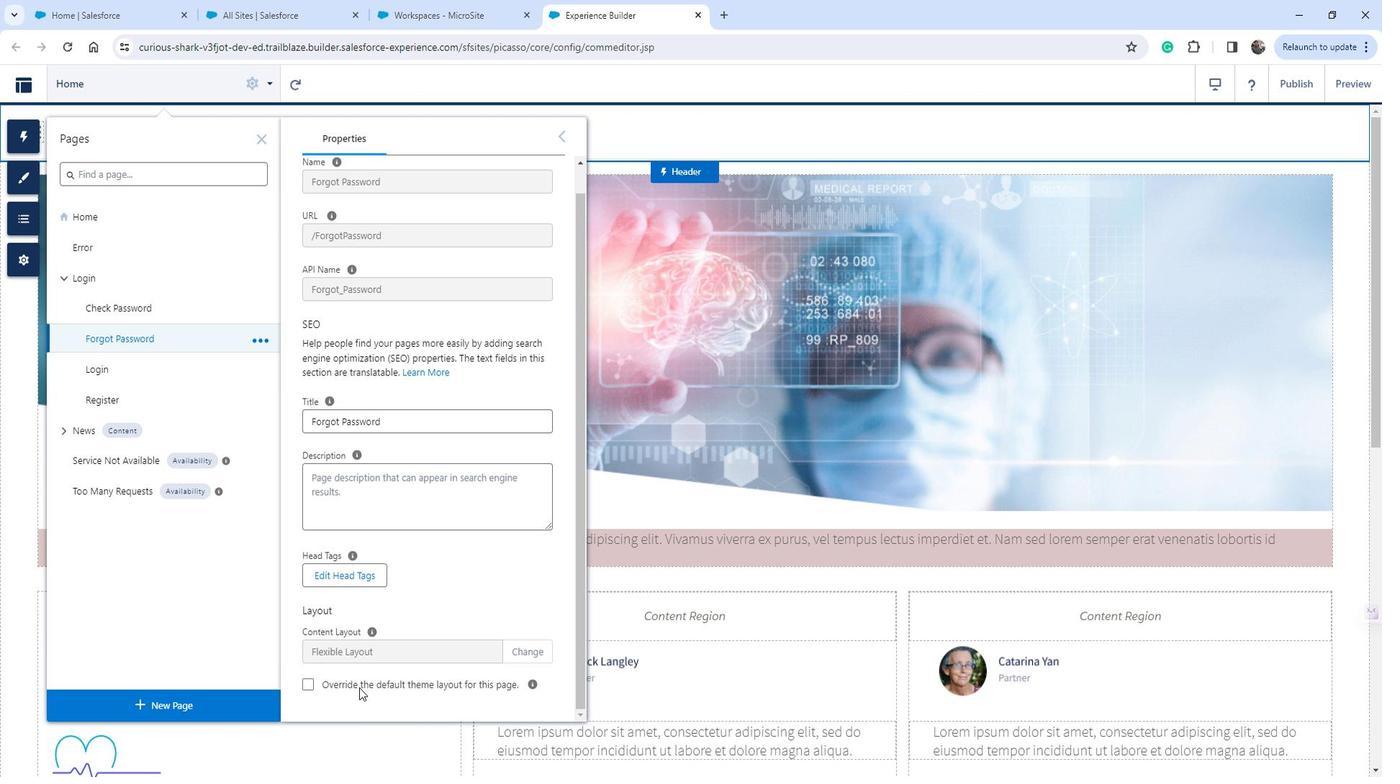 
Action: Mouse moved to (551, 666)
Screenshot: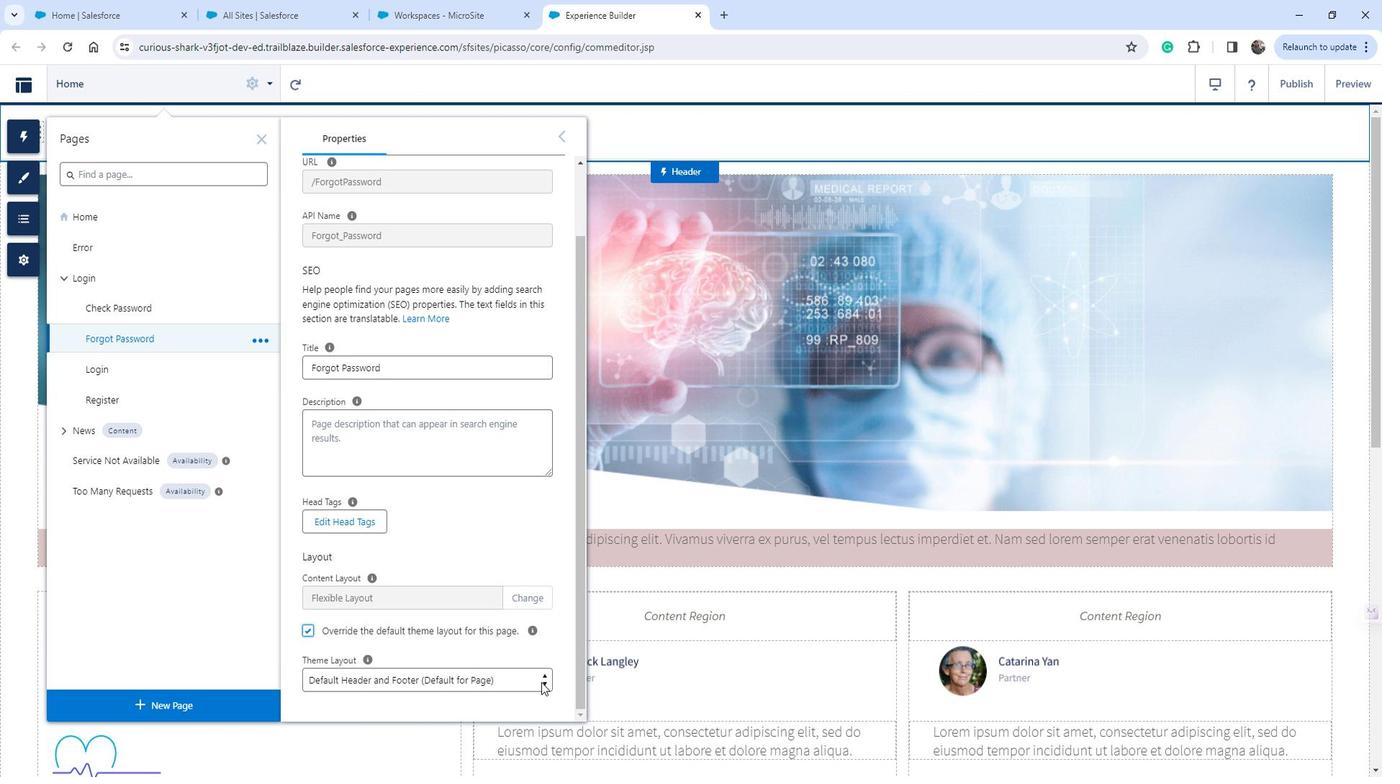 
Action: Mouse pressed left at (551, 666)
Screenshot: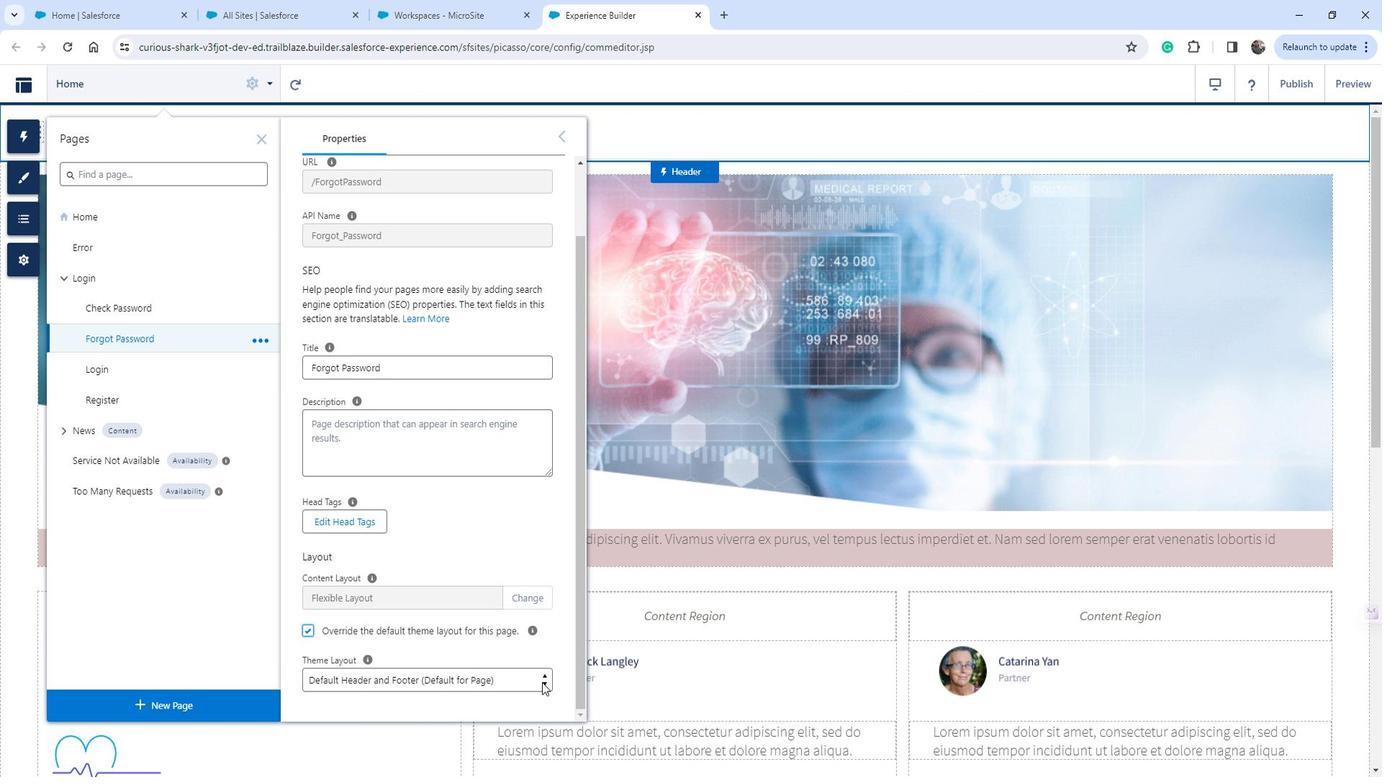 
Action: Mouse moved to (496, 620)
Screenshot: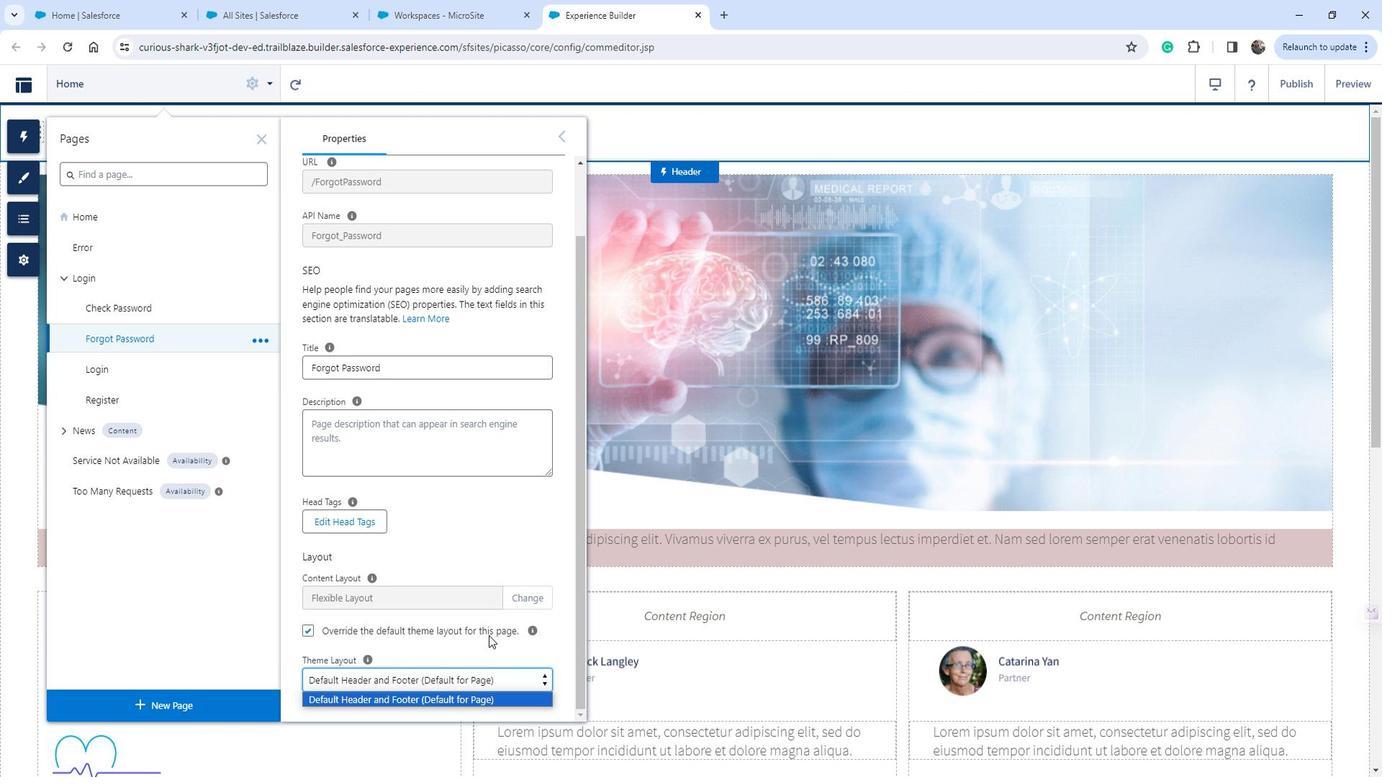 
Action: Mouse pressed left at (496, 620)
Screenshot: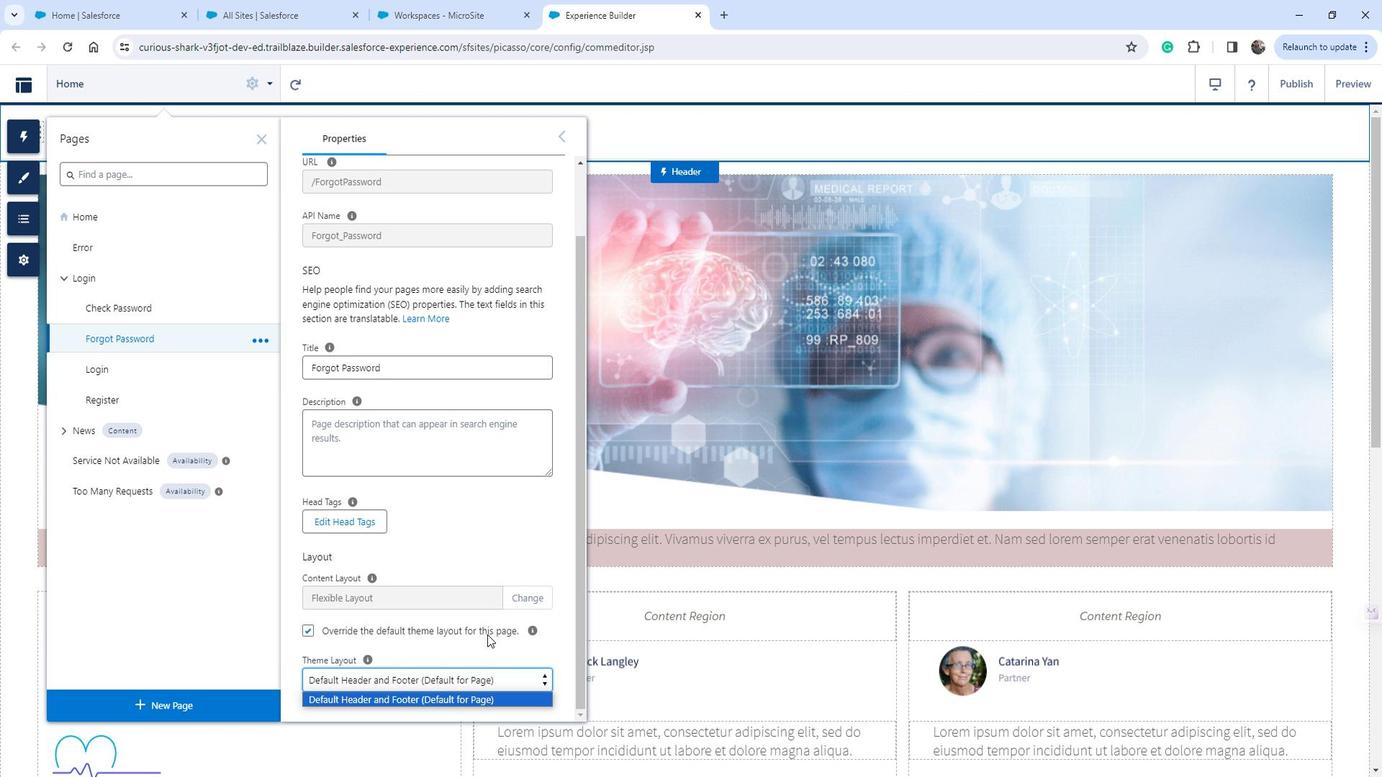 
Action: Mouse moved to (469, 420)
Screenshot: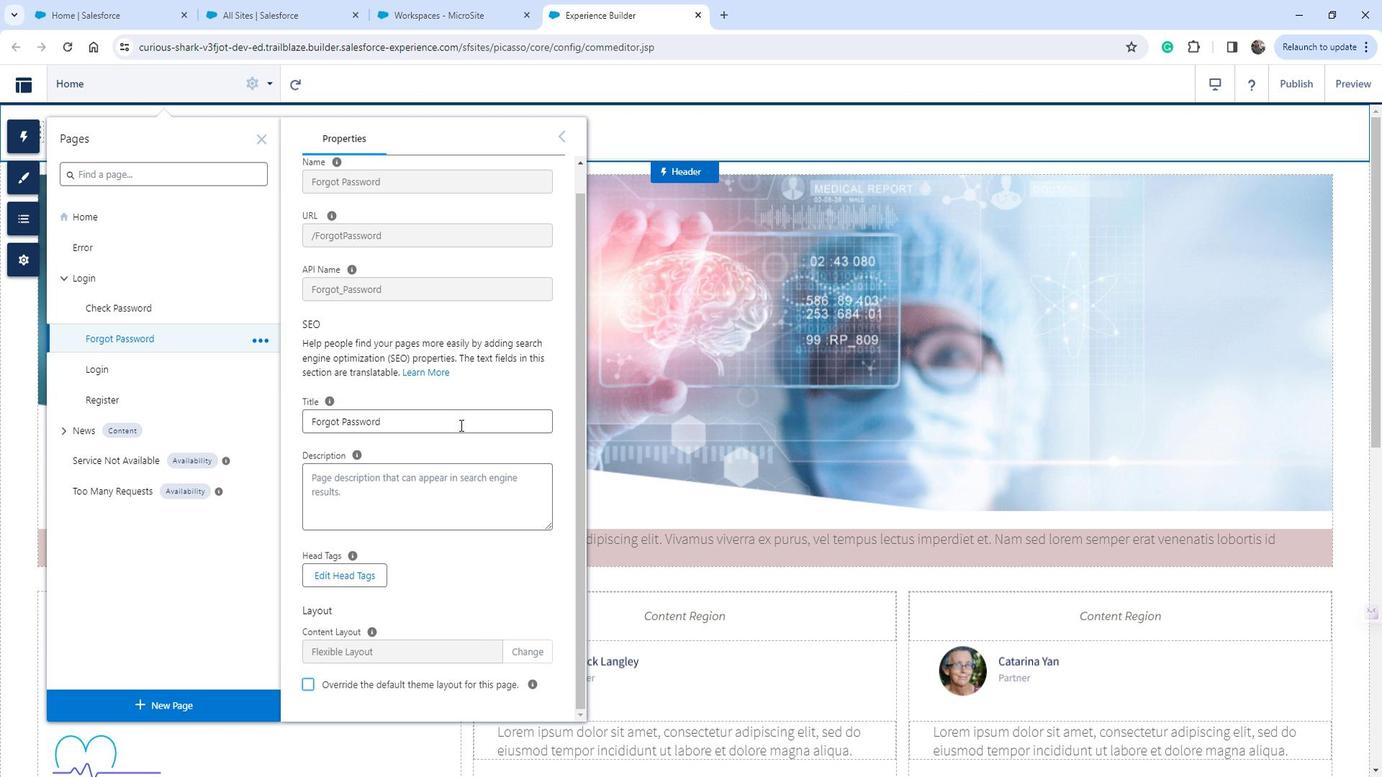 
Action: Mouse pressed left at (469, 420)
Screenshot: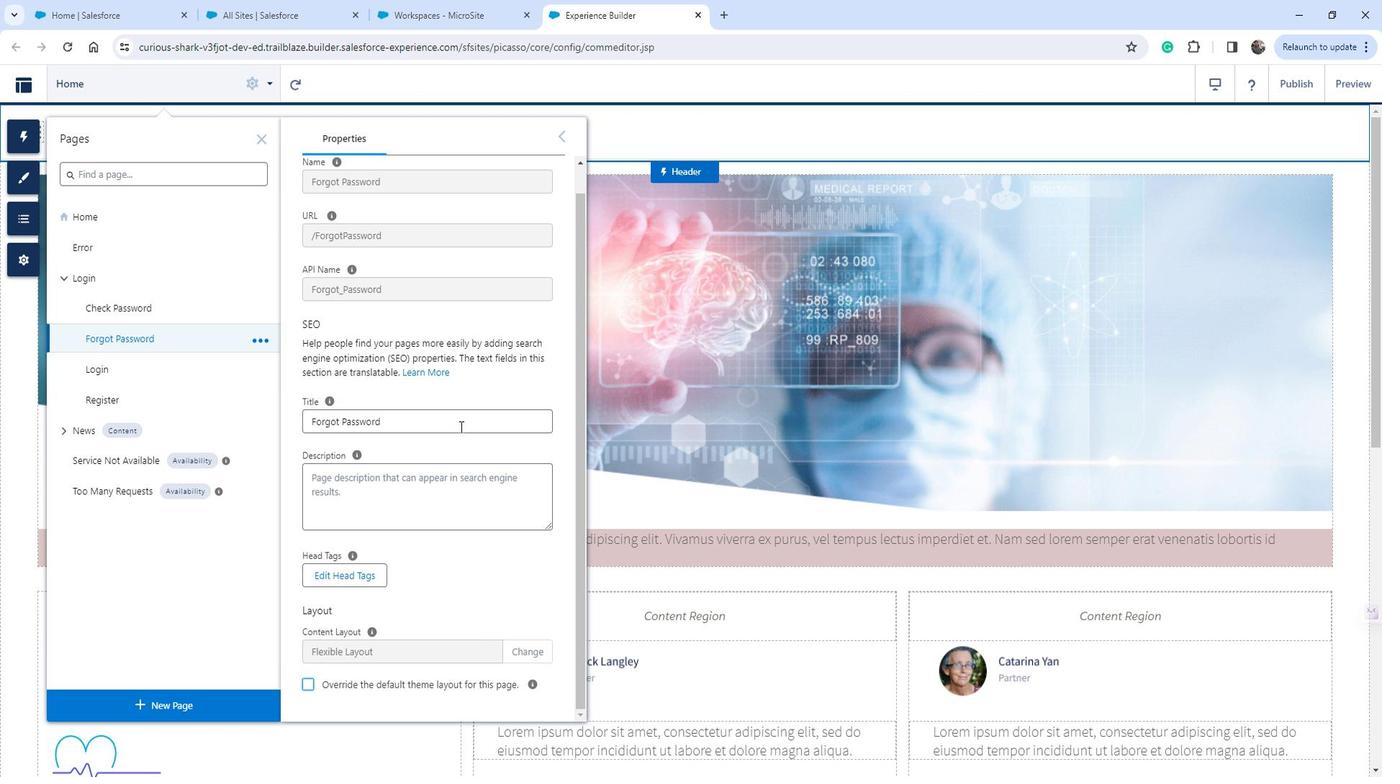 
Action: Mouse moved to (469, 421)
Screenshot: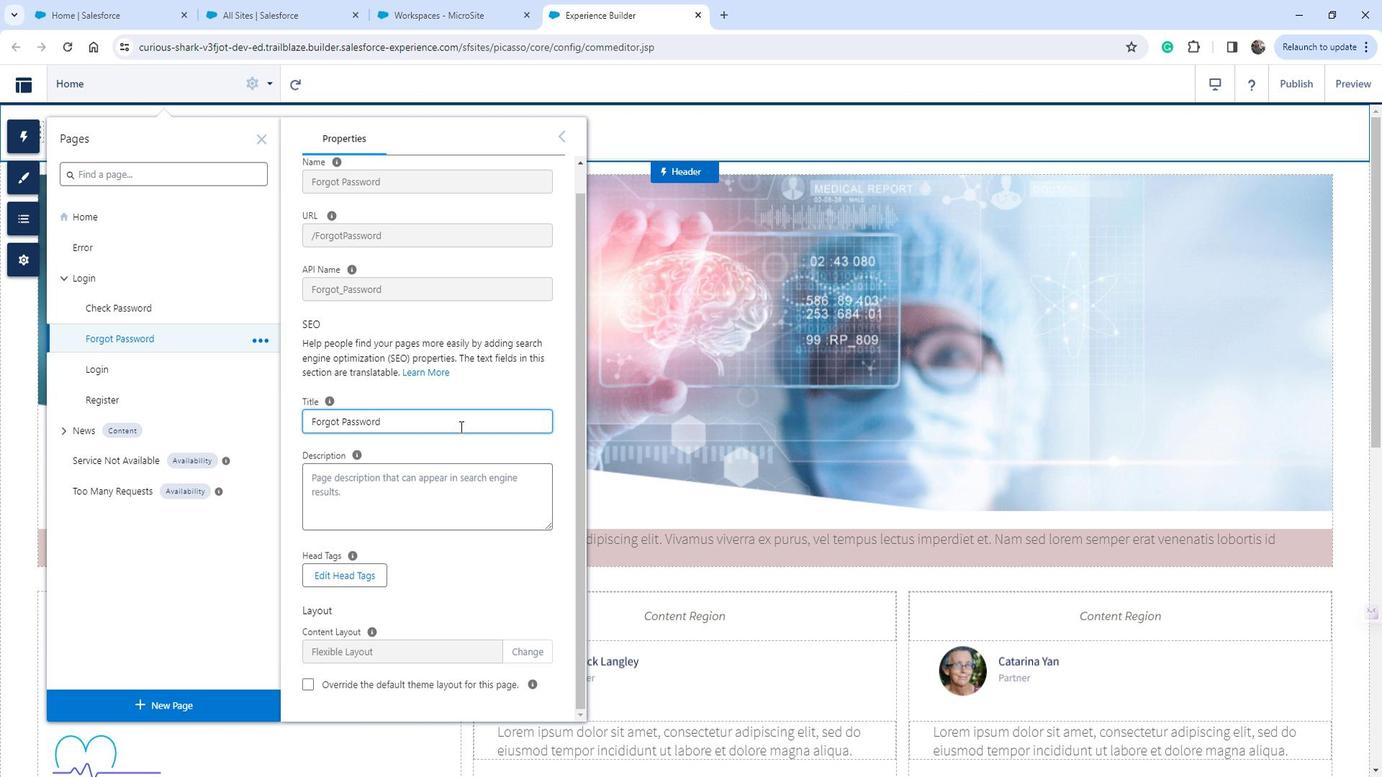 
Action: Key pressed <Key.space><Key.left><Key.left><Key.left><Key.left><Key.left><Key.left><Key.left><Key.left><Key.left><Key.left><Key.space>your
Screenshot: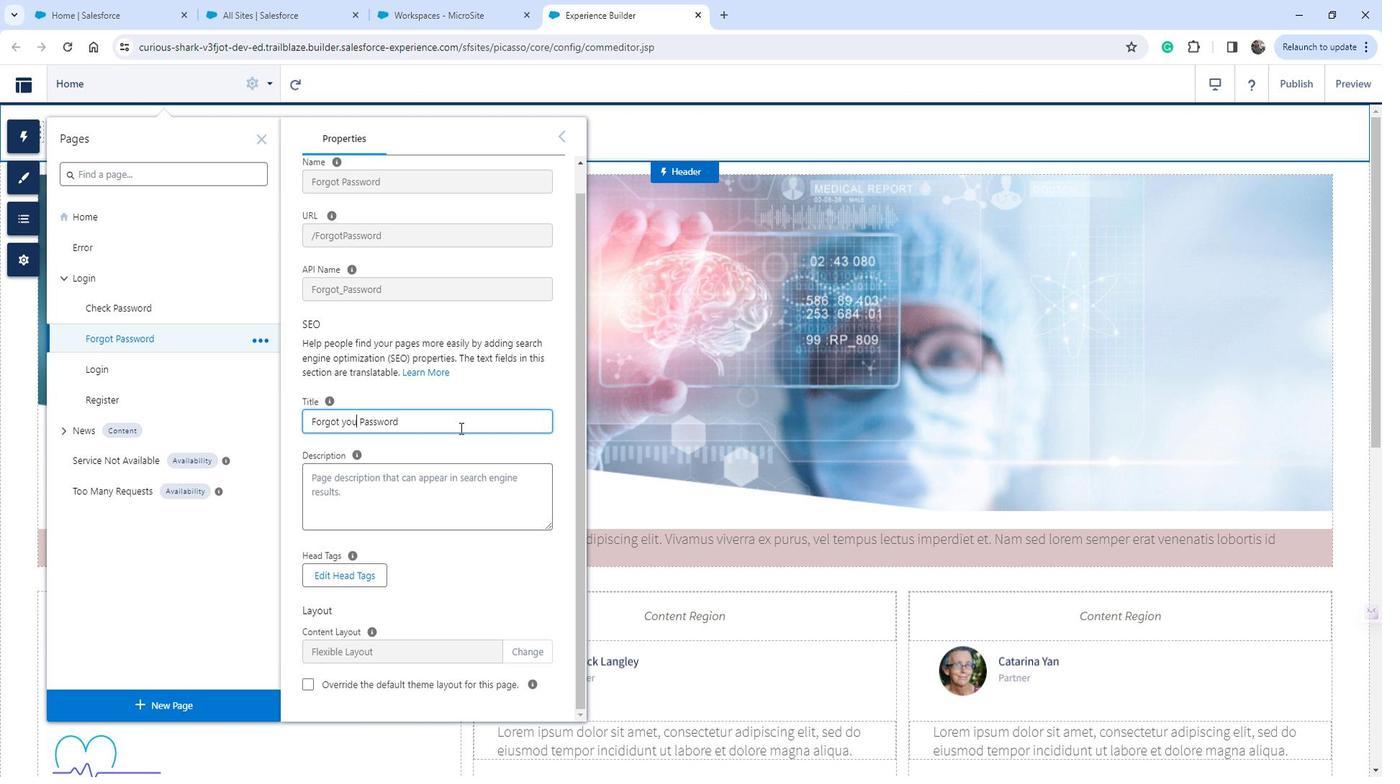 
Action: Mouse moved to (353, 417)
Screenshot: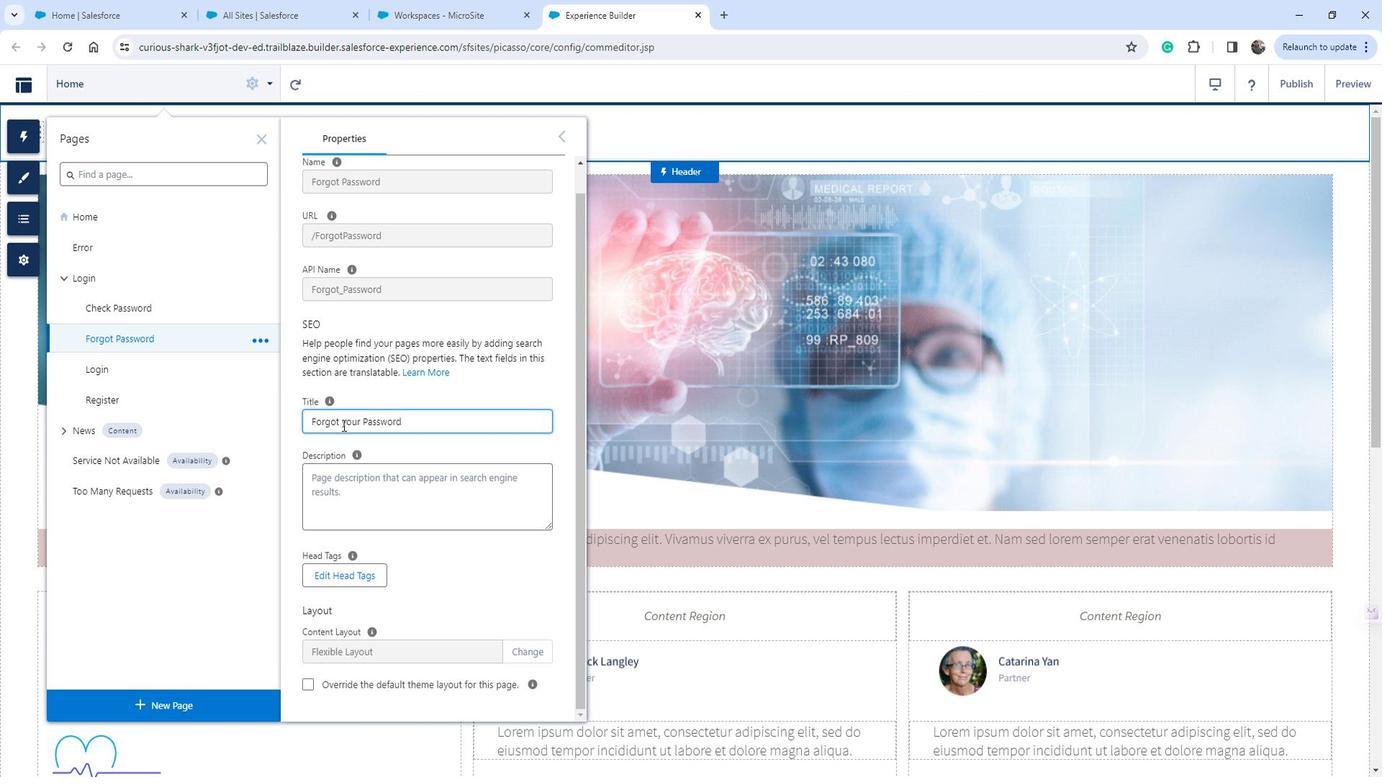 
Action: Mouse pressed left at (353, 417)
Screenshot: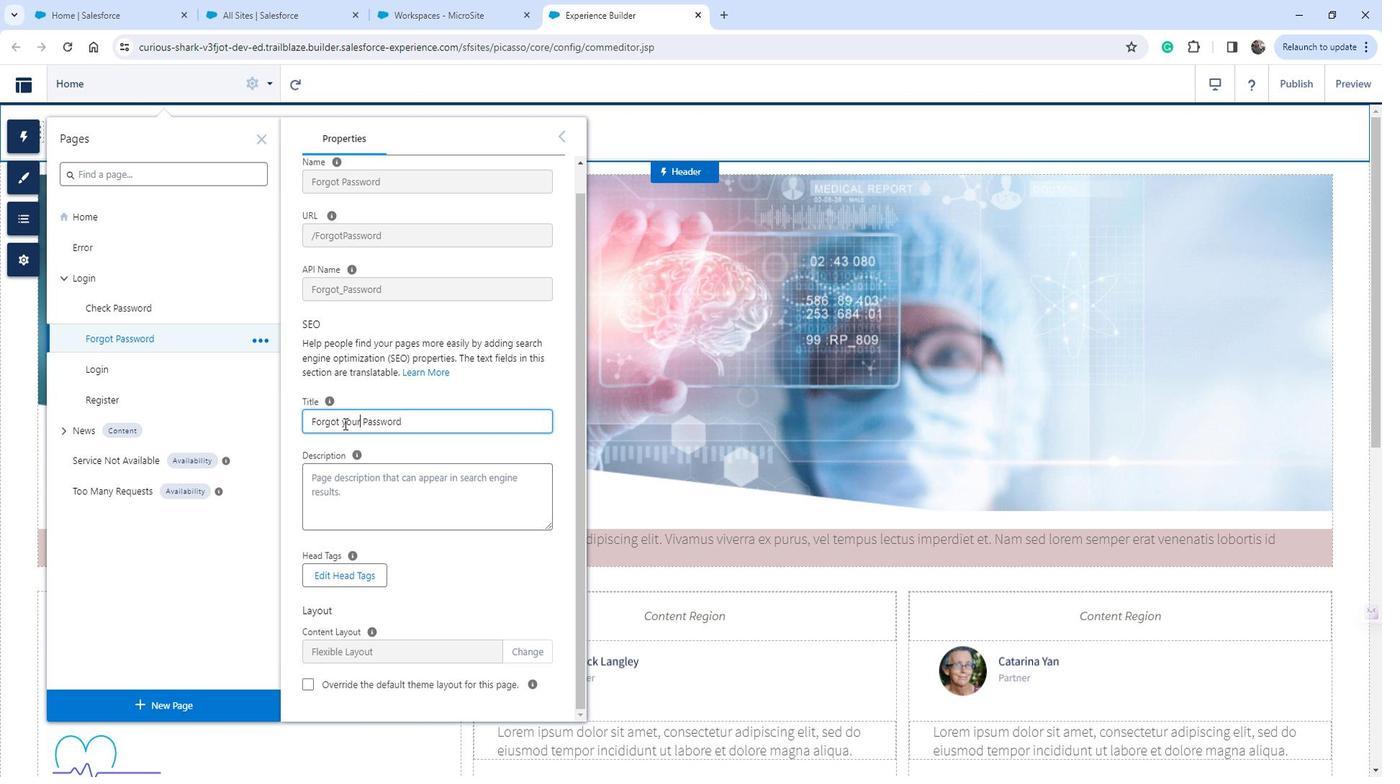 
Action: Key pressed <Key.backspace><Key.shift>Y
Screenshot: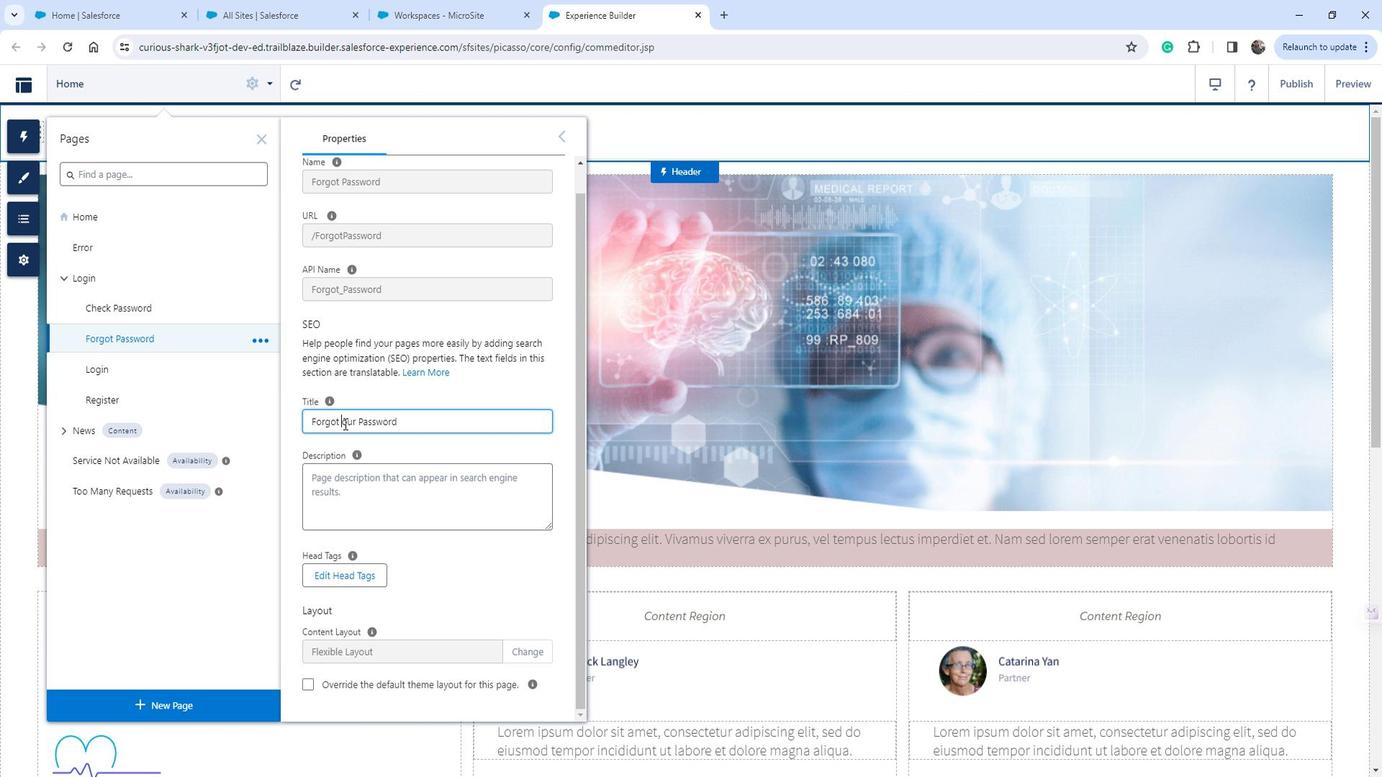 
Action: Mouse moved to (456, 374)
Screenshot: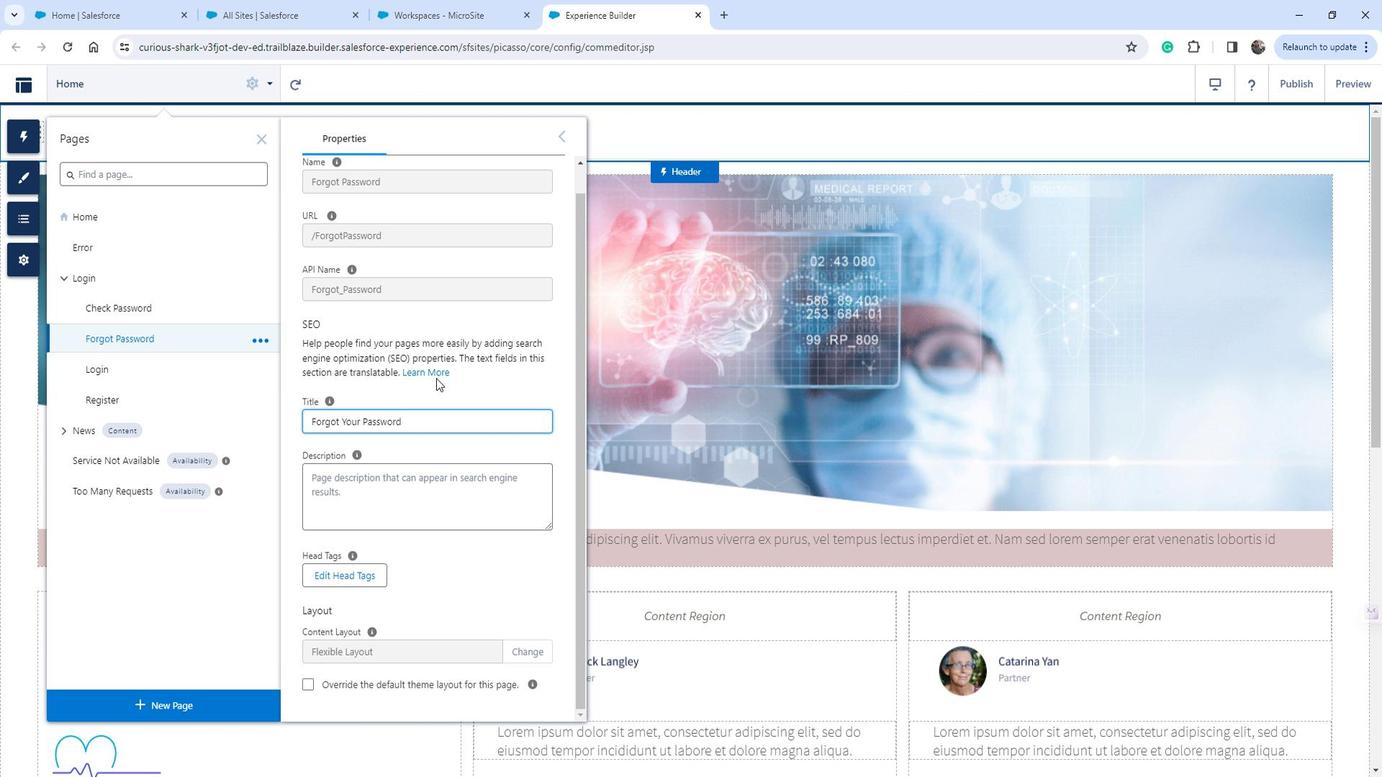 
Action: Mouse pressed left at (456, 374)
Screenshot: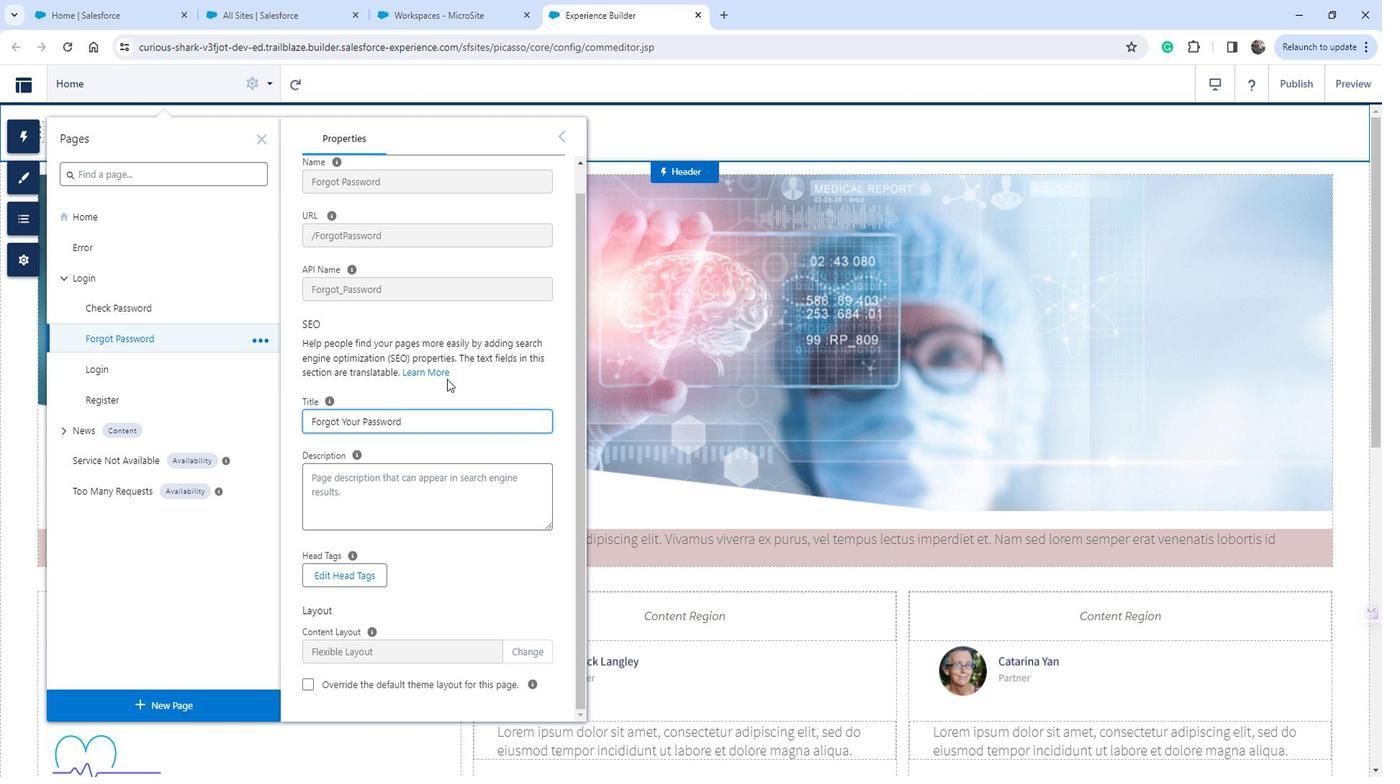 
Action: Mouse moved to (463, 383)
Screenshot: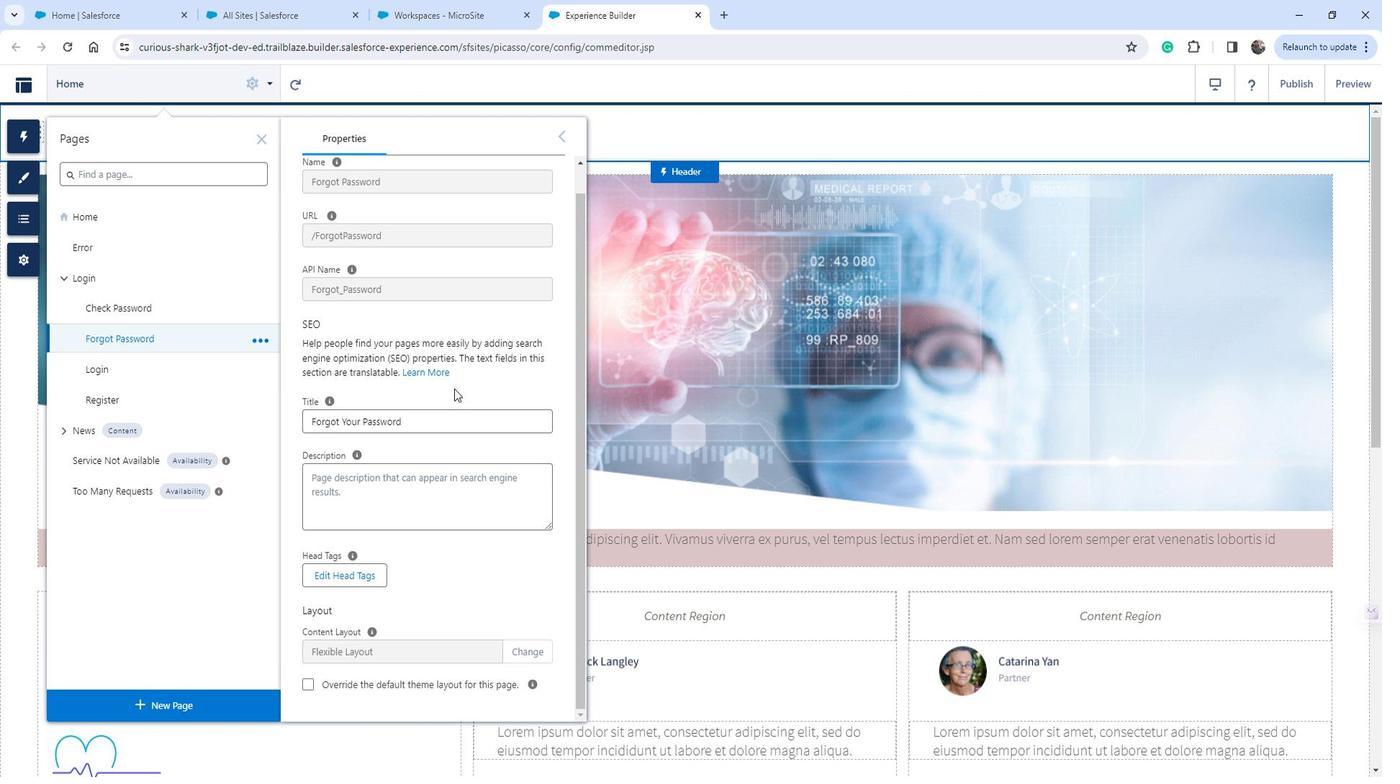 
